 Task: Find connections with filter location Mattanūr with filter topic #Growthhacking with filter profile language English with filter current company CareerXperts Consulting  with filter school Kadi Sarva Vishwavidyalaya, Gandihnagar with filter industry Legal Services with filter service category Financial Reporting with filter keywords title Cruise Director
Action: Mouse moved to (499, 57)
Screenshot: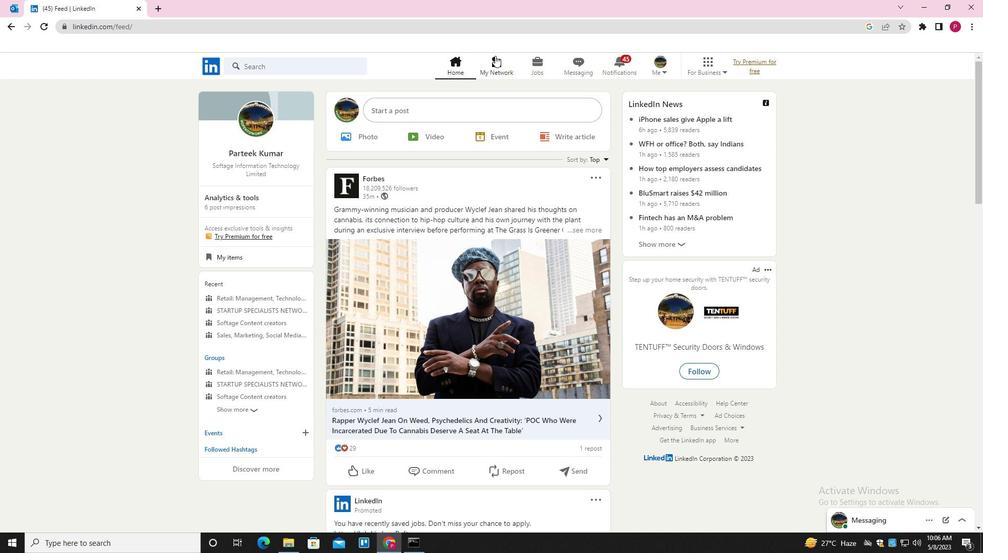 
Action: Mouse pressed left at (499, 57)
Screenshot: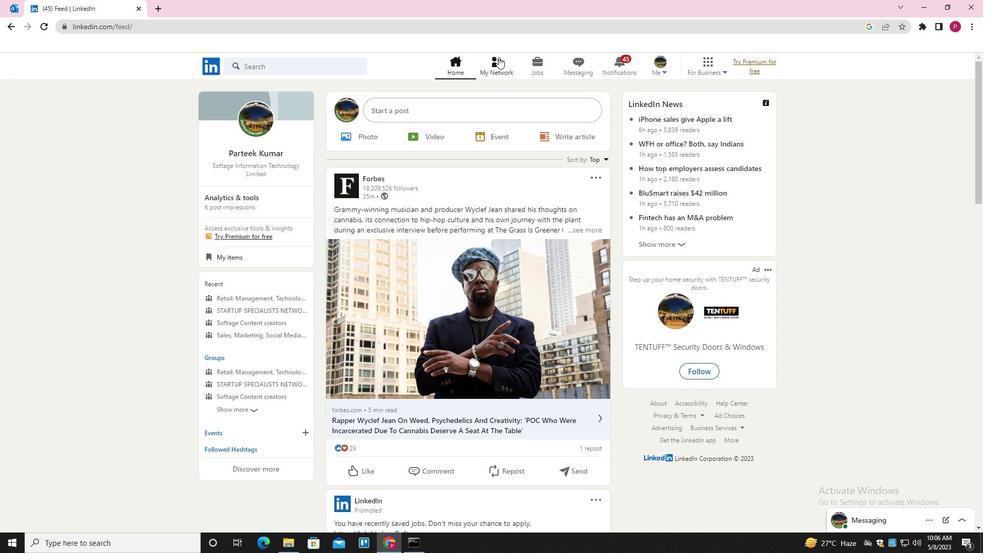
Action: Mouse moved to (302, 125)
Screenshot: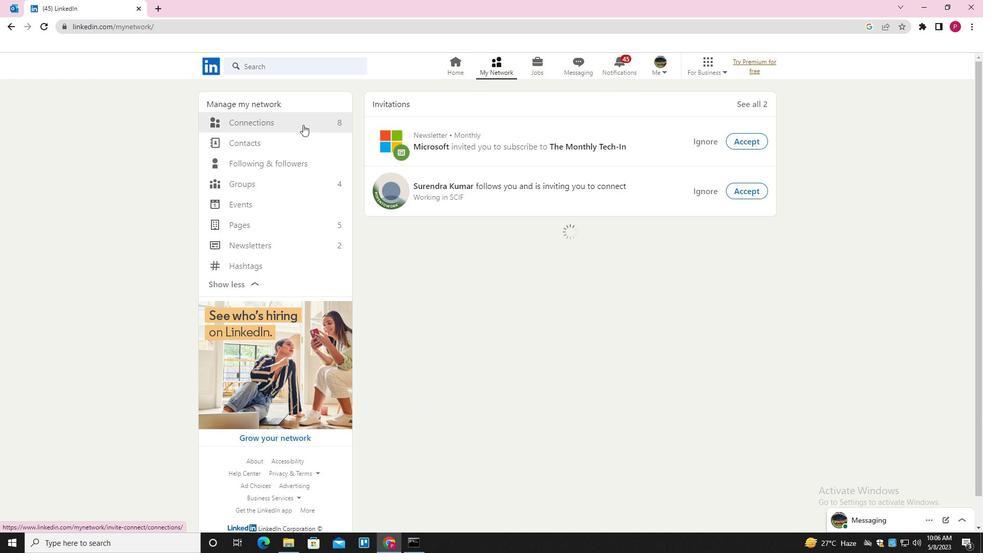 
Action: Mouse pressed left at (302, 125)
Screenshot: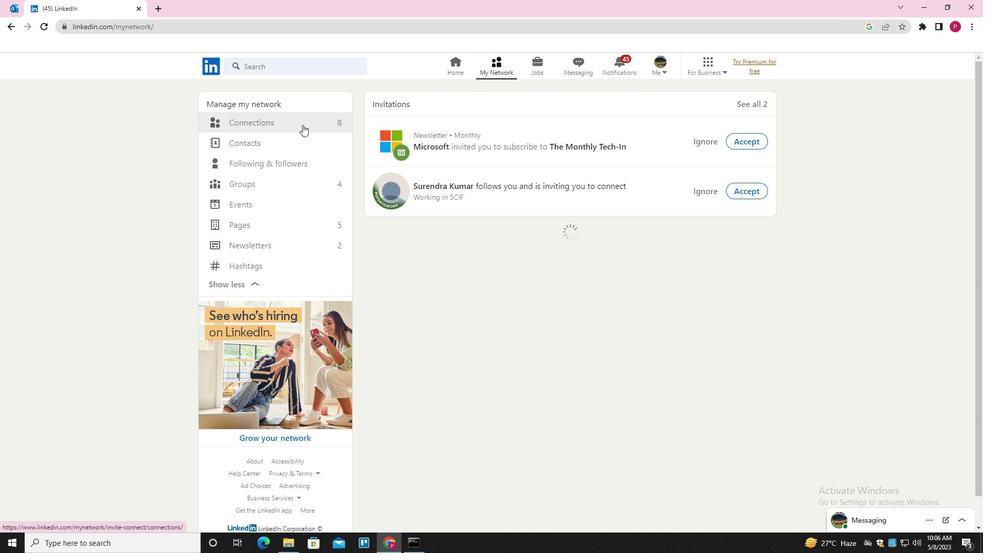 
Action: Mouse moved to (567, 123)
Screenshot: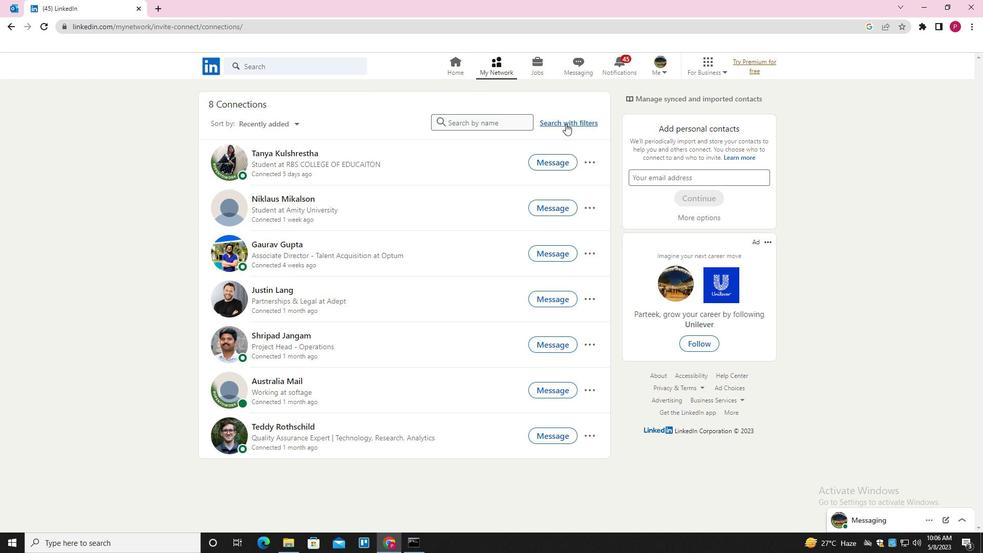 
Action: Mouse pressed left at (567, 123)
Screenshot: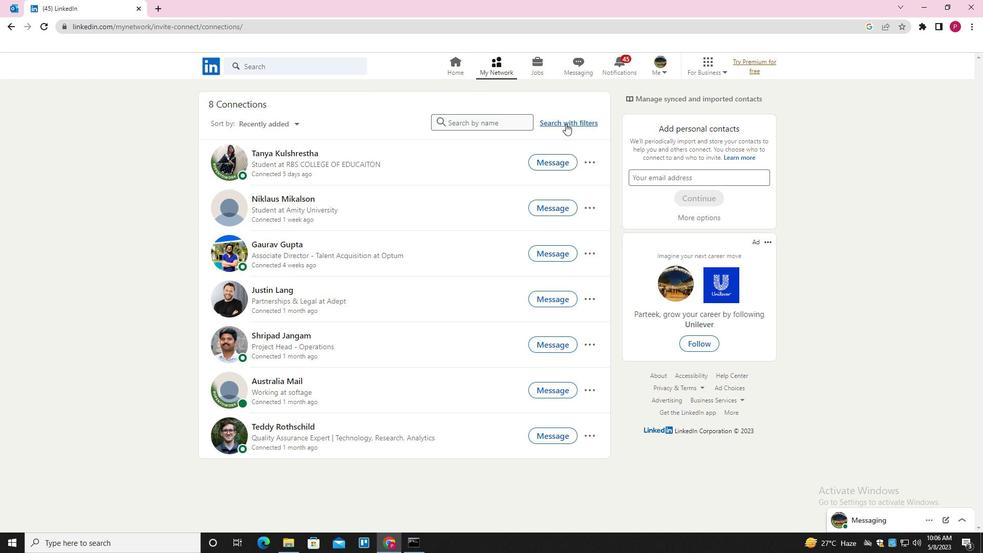 
Action: Mouse moved to (523, 96)
Screenshot: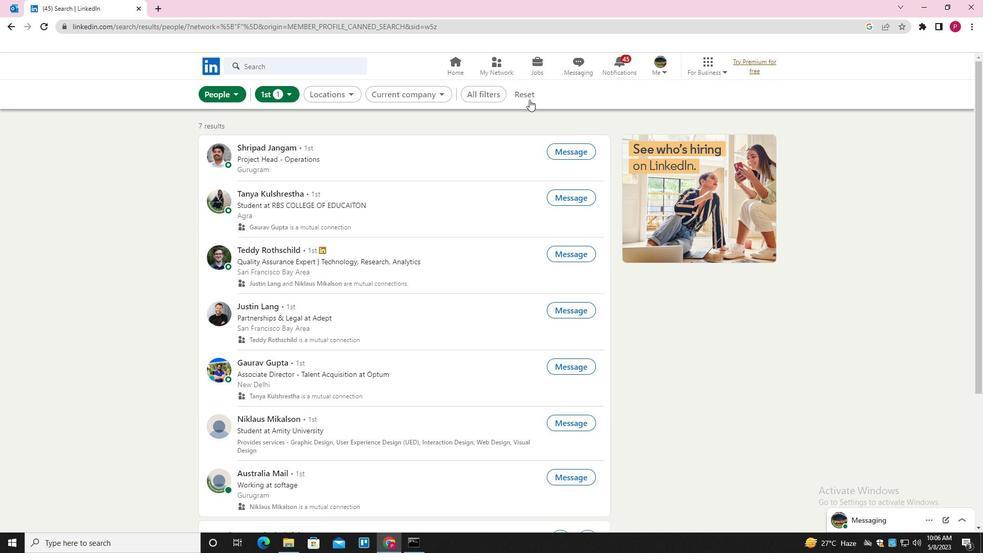 
Action: Mouse pressed left at (523, 96)
Screenshot: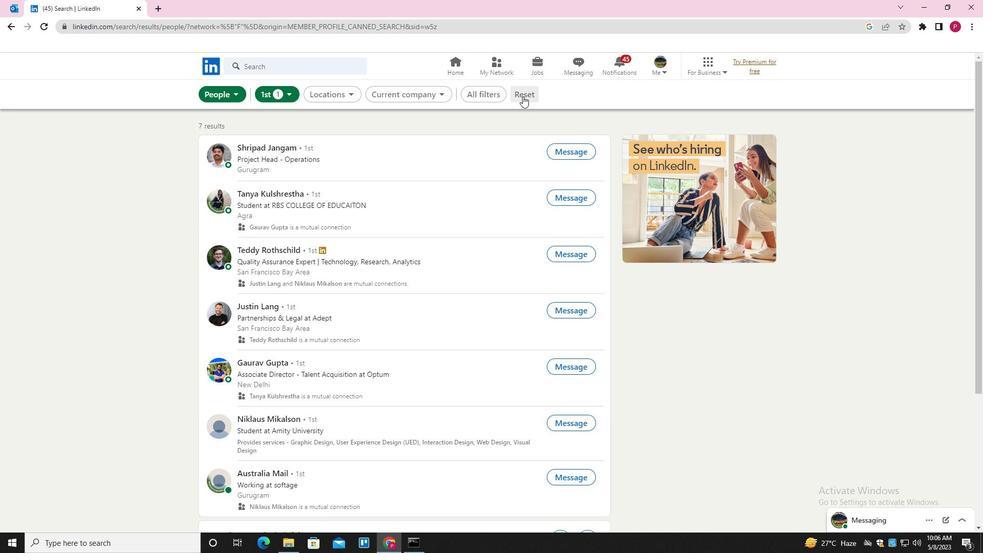 
Action: Mouse moved to (508, 94)
Screenshot: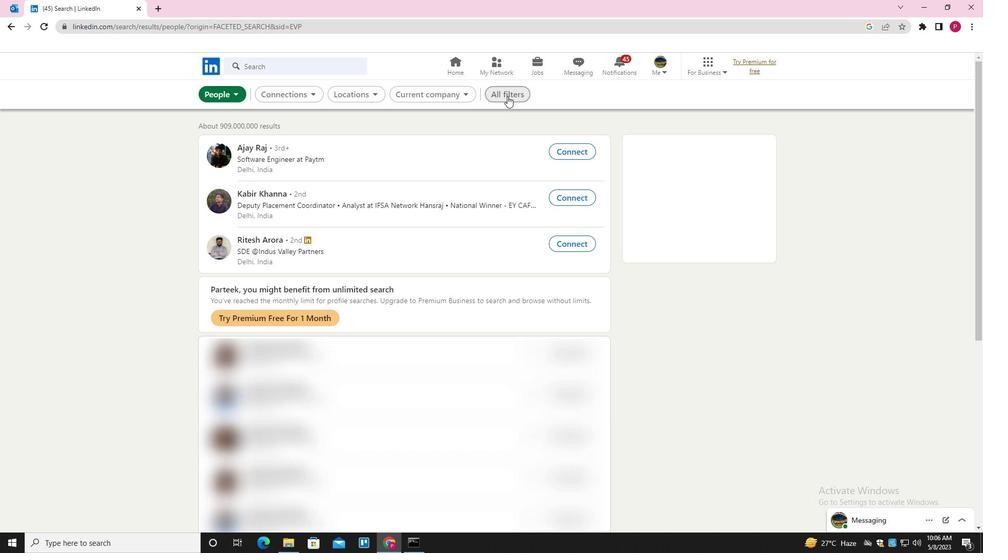 
Action: Mouse pressed left at (508, 94)
Screenshot: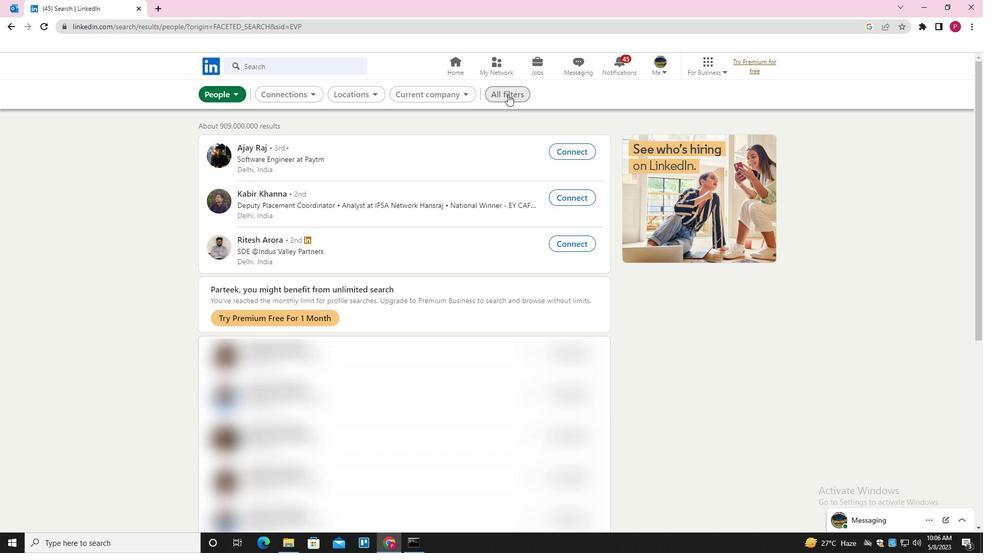 
Action: Mouse moved to (807, 215)
Screenshot: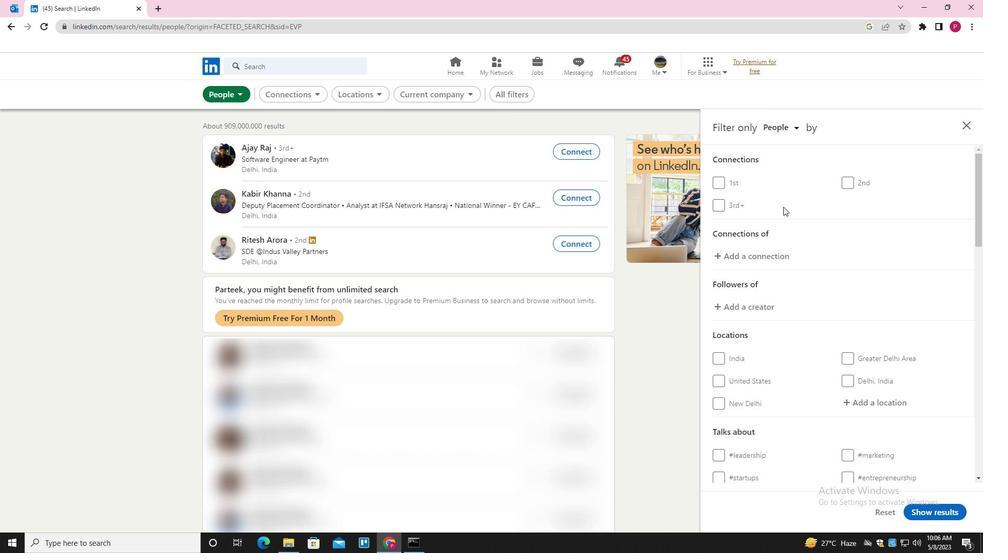
Action: Mouse scrolled (807, 214) with delta (0, 0)
Screenshot: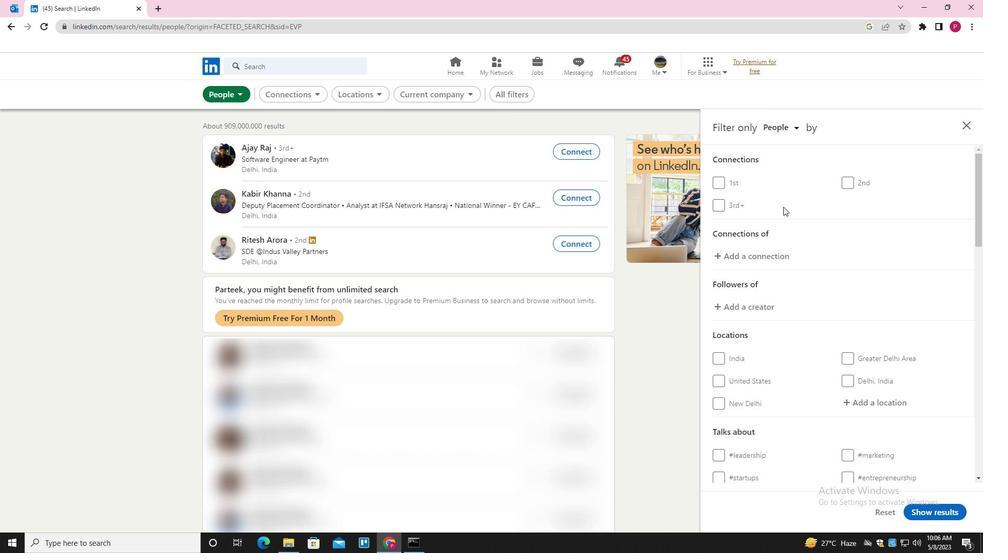 
Action: Mouse moved to (812, 218)
Screenshot: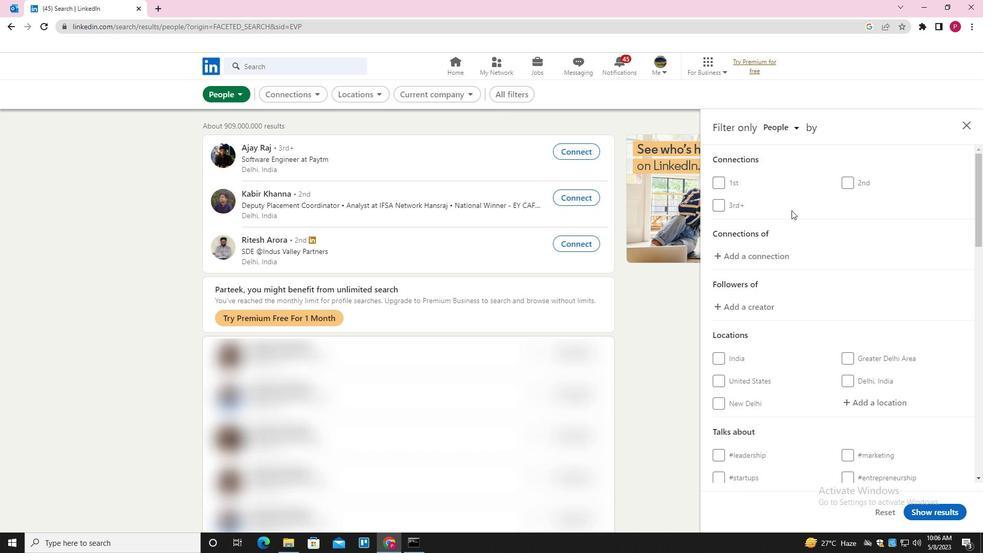 
Action: Mouse scrolled (812, 218) with delta (0, 0)
Screenshot: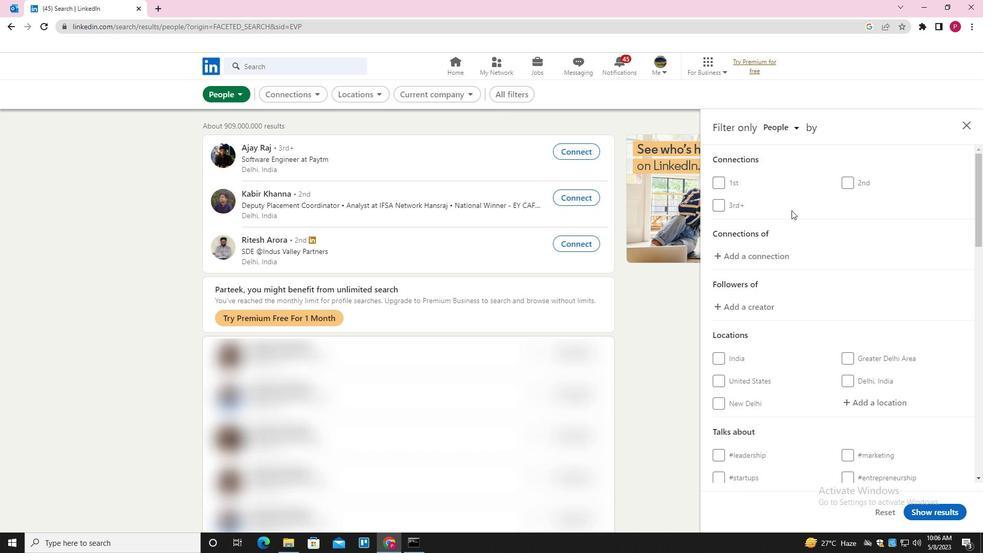 
Action: Mouse moved to (881, 298)
Screenshot: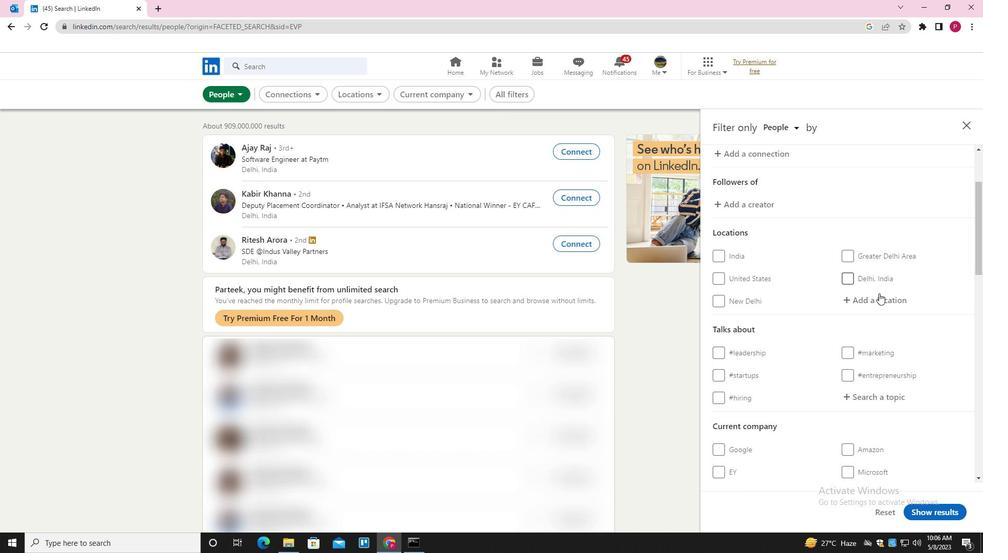 
Action: Mouse pressed left at (881, 298)
Screenshot: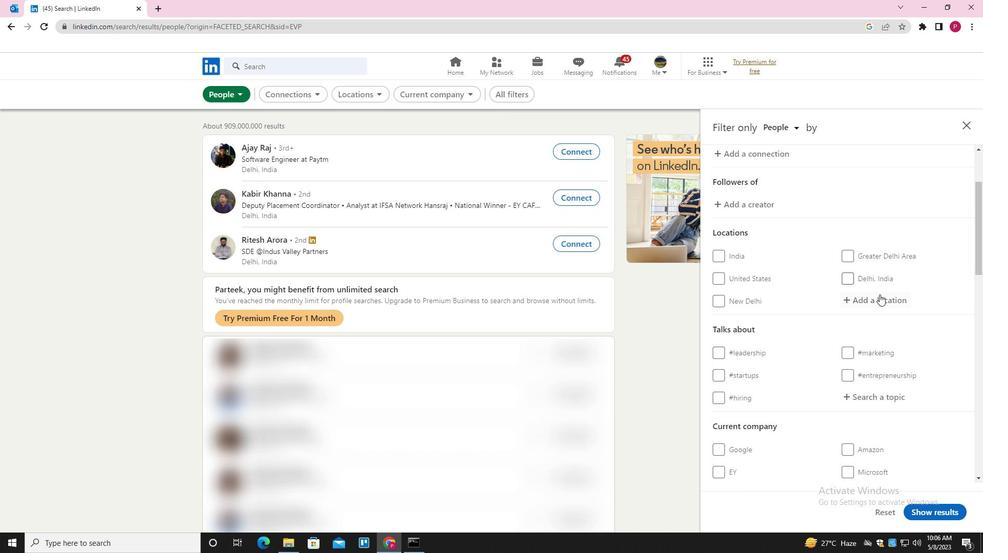 
Action: Key pressed <Key.shift>MATTANUR
Screenshot: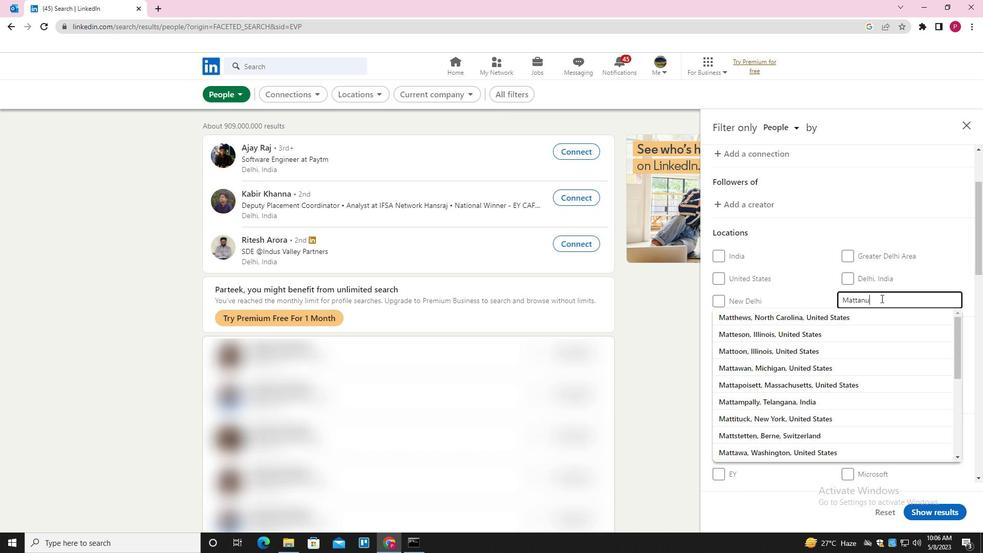 
Action: Mouse scrolled (881, 298) with delta (0, 0)
Screenshot: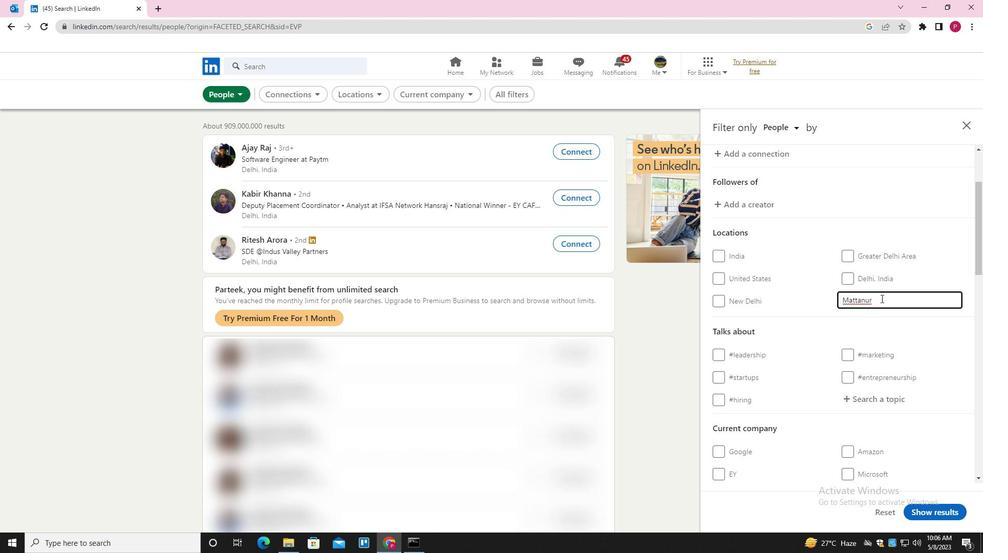 
Action: Mouse scrolled (881, 298) with delta (0, 0)
Screenshot: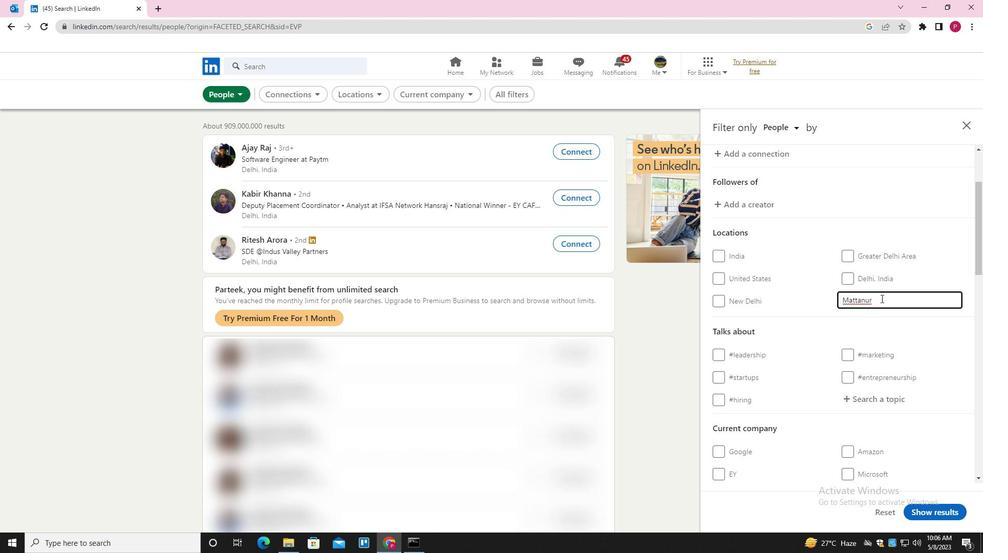 
Action: Mouse scrolled (881, 298) with delta (0, 0)
Screenshot: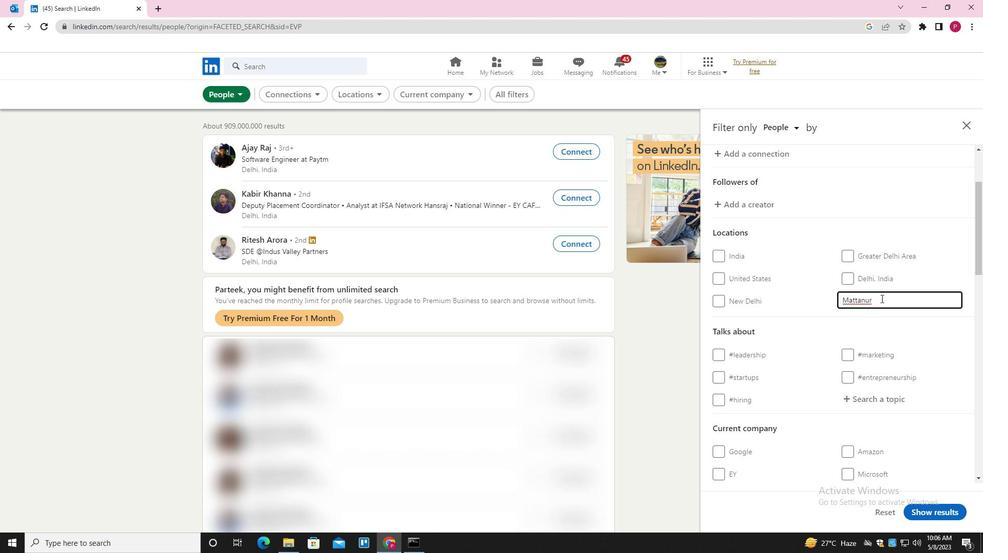 
Action: Mouse moved to (879, 243)
Screenshot: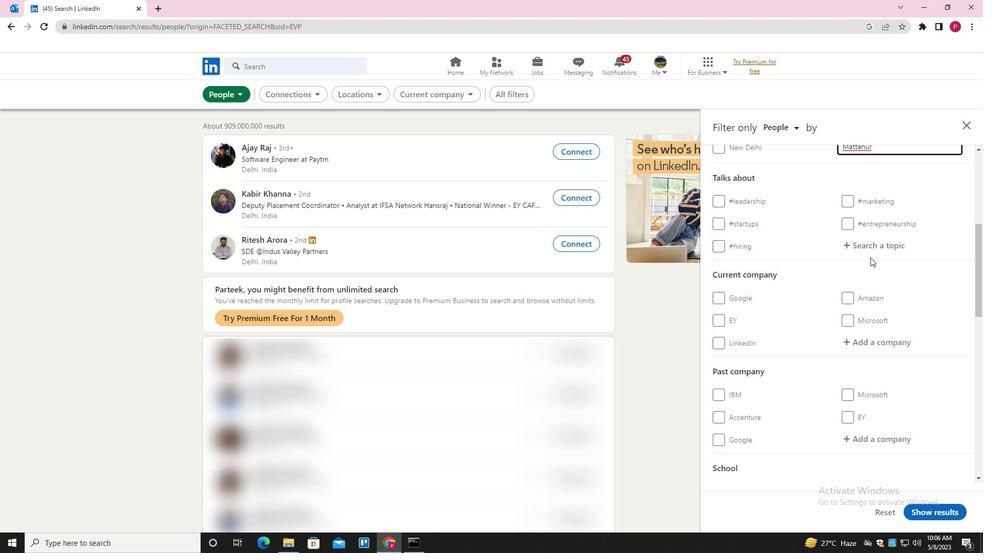 
Action: Mouse pressed left at (879, 243)
Screenshot: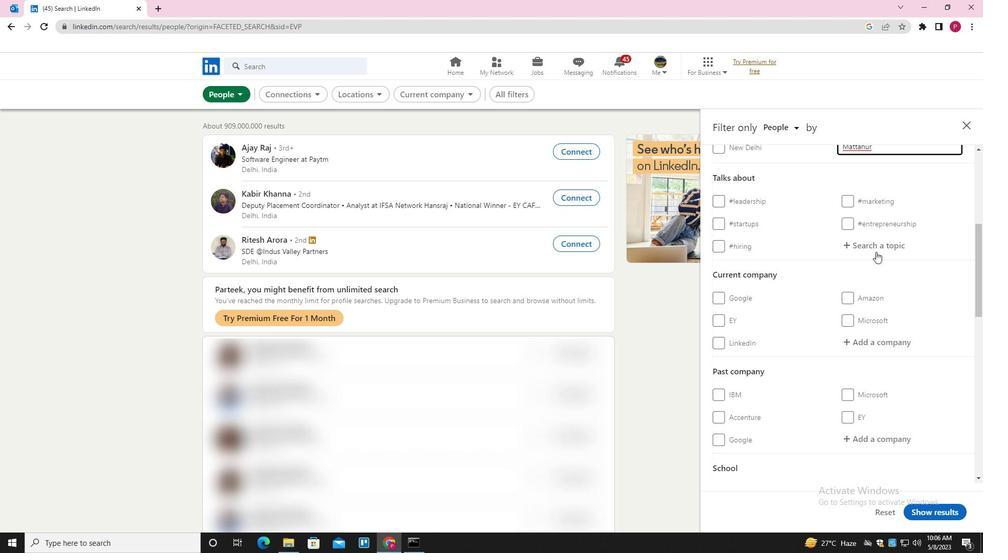 
Action: Key pressed GROWTHHACKING<Key.down><Key.enter>
Screenshot: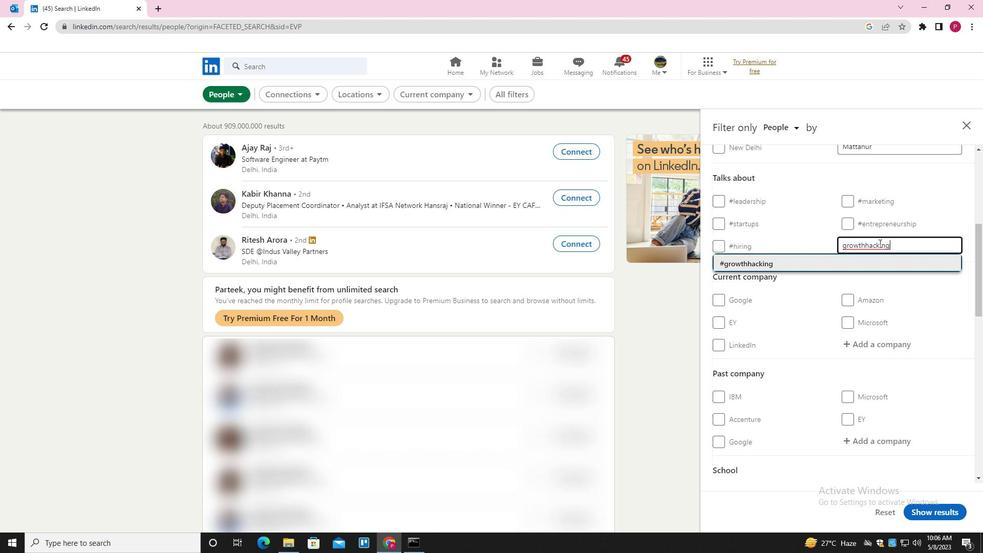 
Action: Mouse moved to (845, 289)
Screenshot: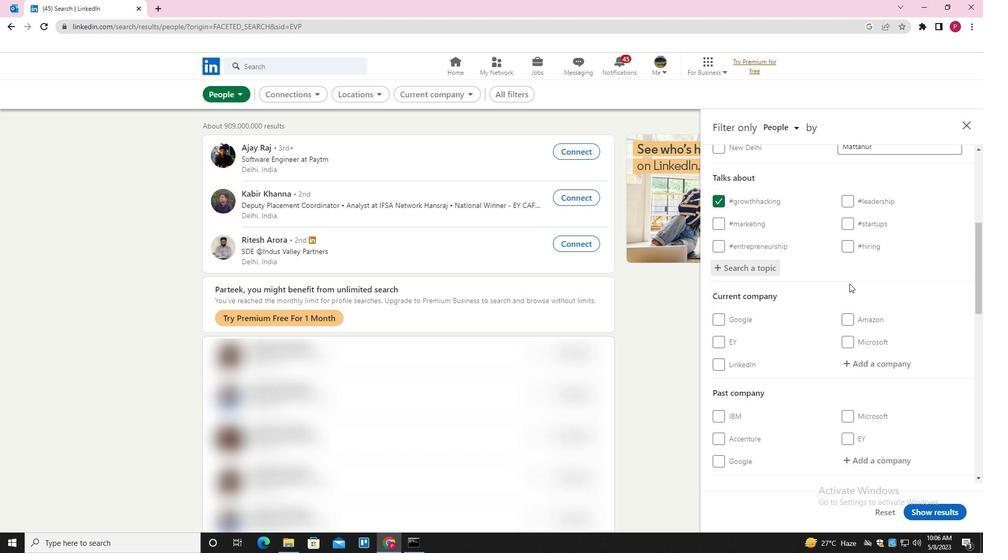 
Action: Mouse scrolled (845, 288) with delta (0, 0)
Screenshot: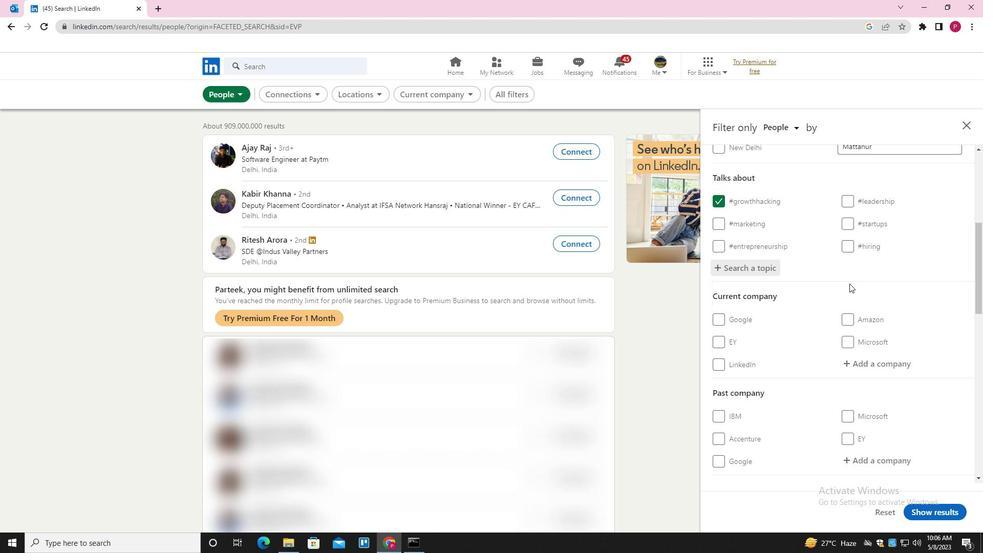
Action: Mouse moved to (845, 289)
Screenshot: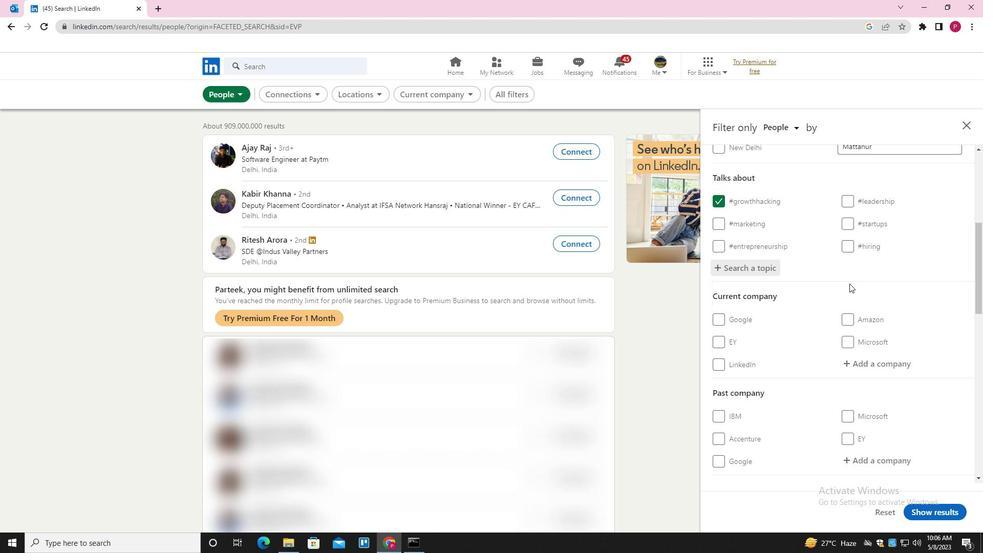 
Action: Mouse scrolled (845, 289) with delta (0, 0)
Screenshot: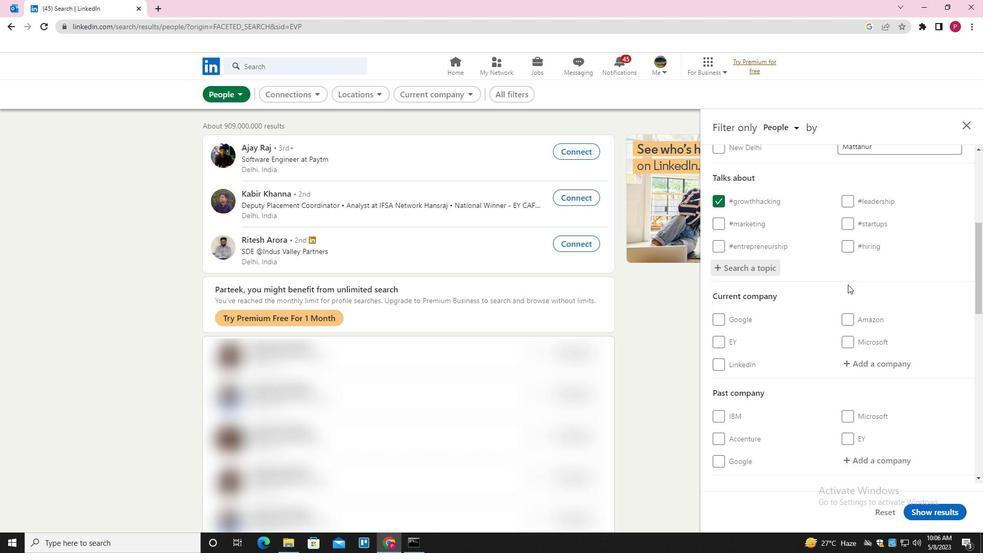 
Action: Mouse moved to (844, 290)
Screenshot: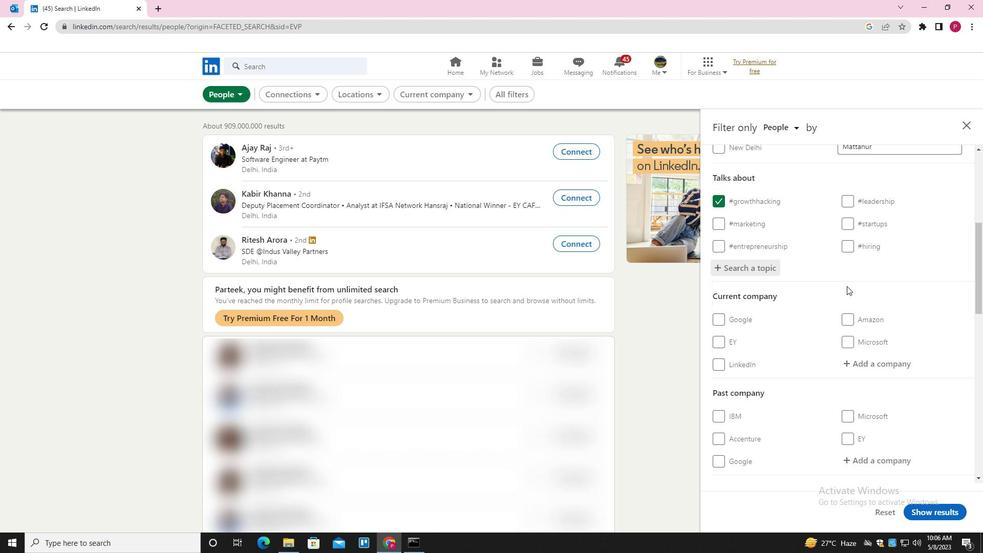 
Action: Mouse scrolled (844, 290) with delta (0, 0)
Screenshot: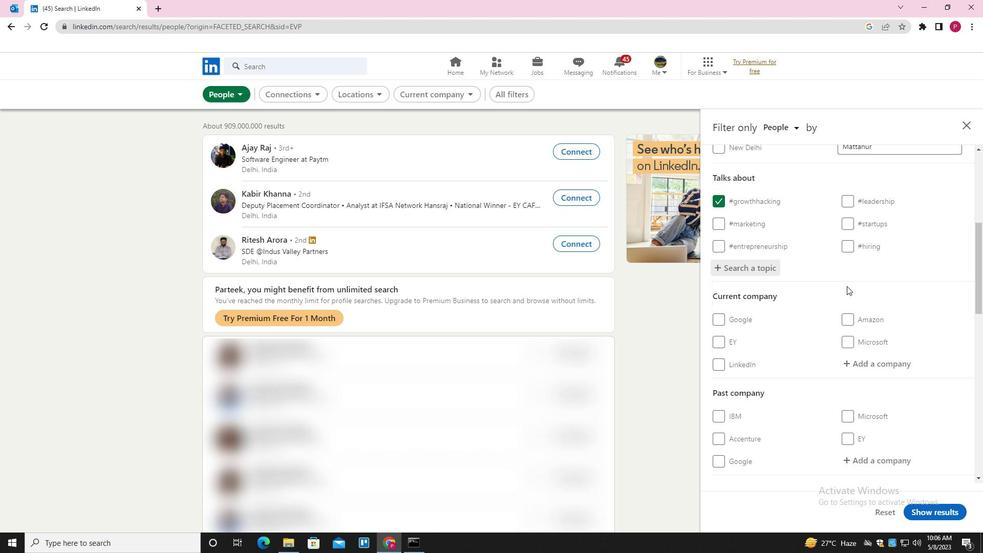 
Action: Mouse moved to (844, 290)
Screenshot: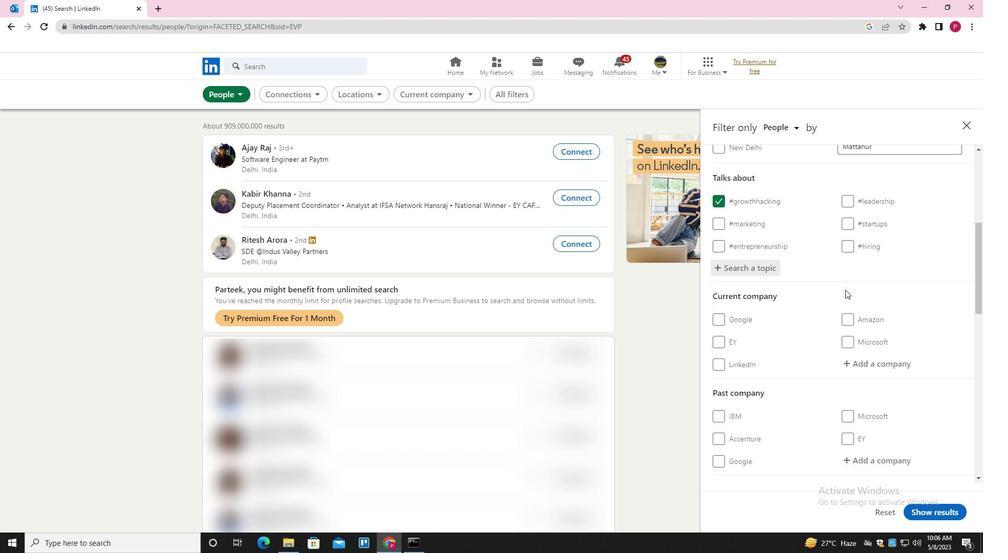 
Action: Mouse scrolled (844, 290) with delta (0, 0)
Screenshot: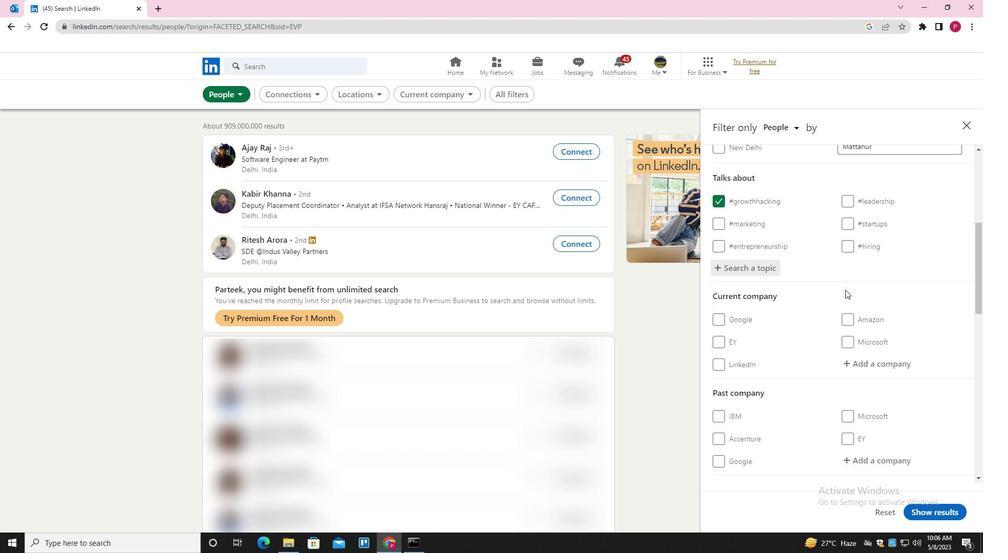 
Action: Mouse moved to (815, 301)
Screenshot: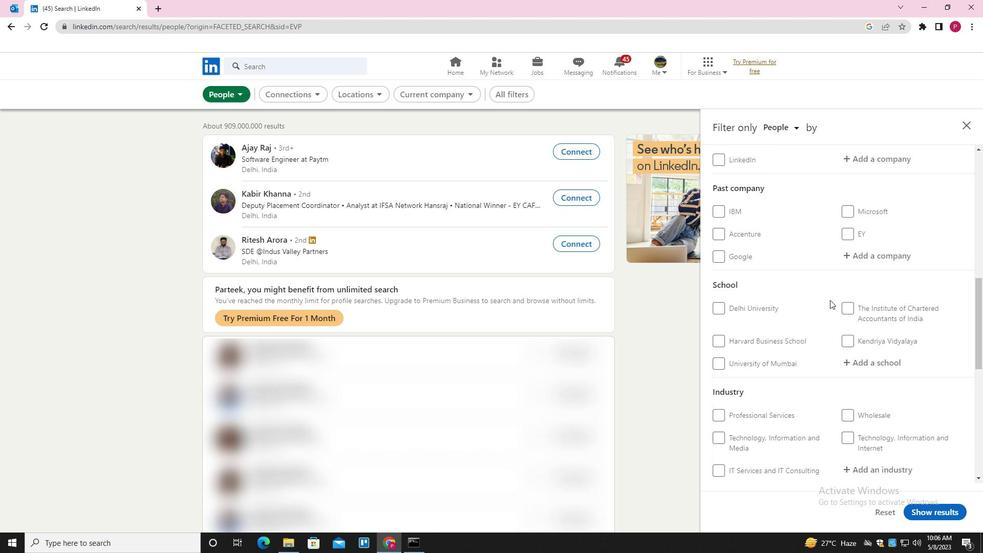 
Action: Mouse scrolled (815, 301) with delta (0, 0)
Screenshot: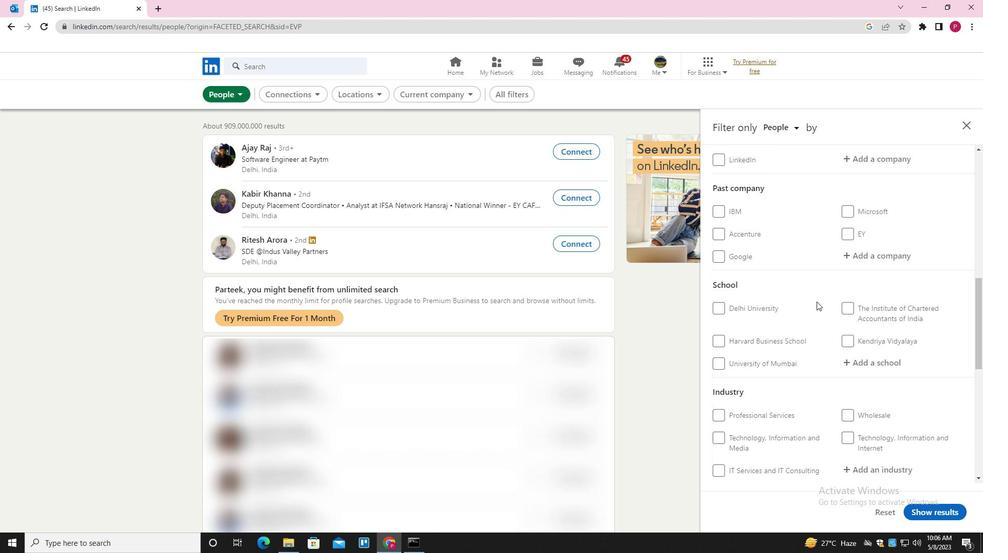 
Action: Mouse scrolled (815, 301) with delta (0, 0)
Screenshot: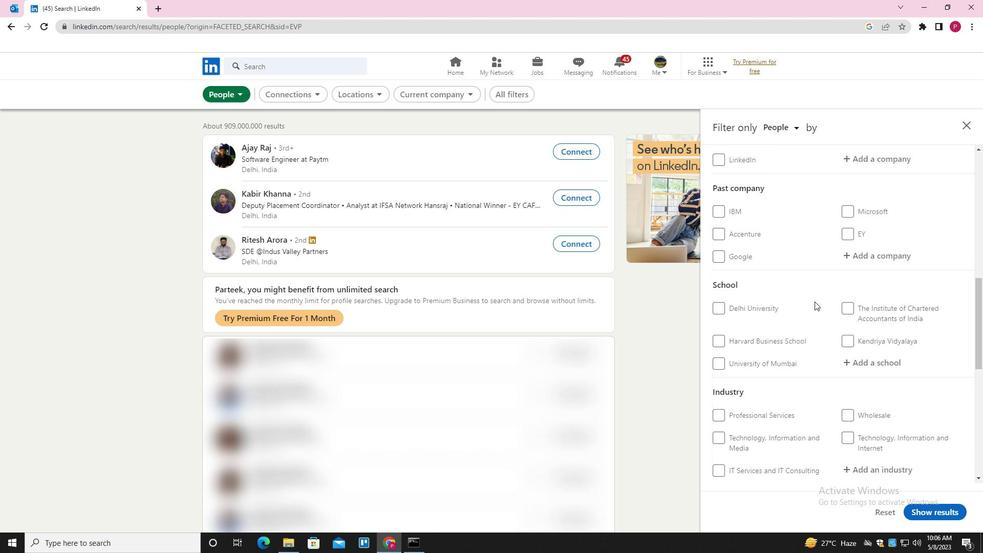 
Action: Mouse scrolled (815, 301) with delta (0, 0)
Screenshot: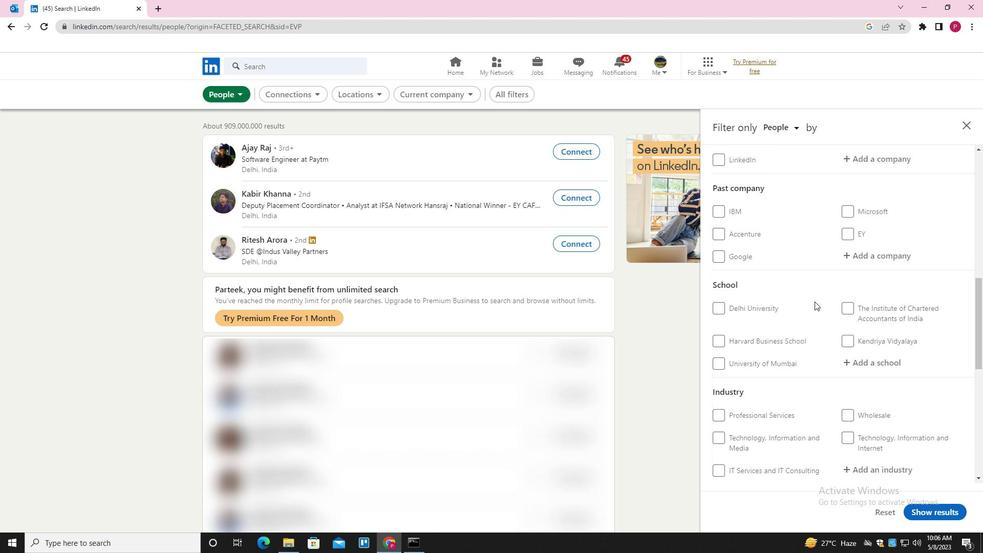 
Action: Mouse scrolled (815, 301) with delta (0, 0)
Screenshot: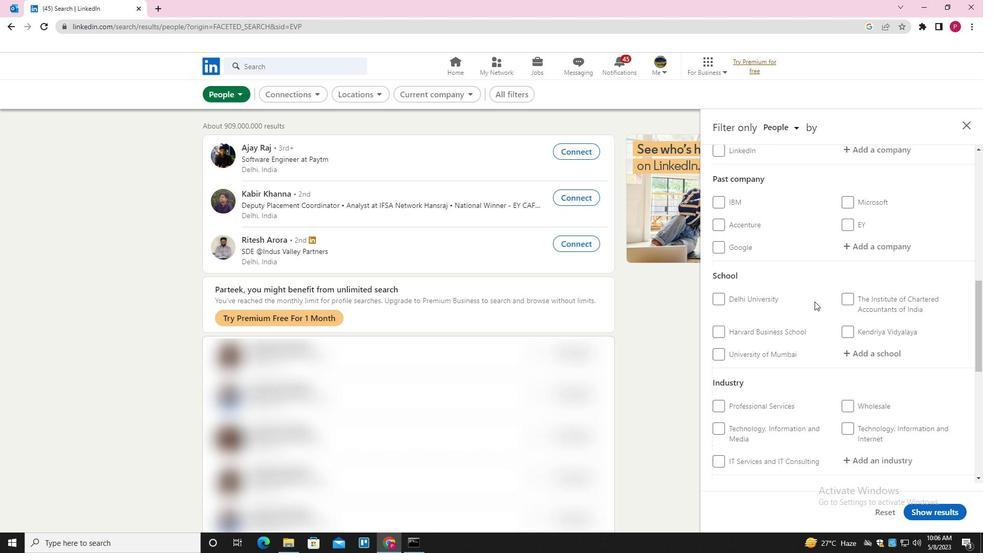 
Action: Mouse scrolled (815, 301) with delta (0, 0)
Screenshot: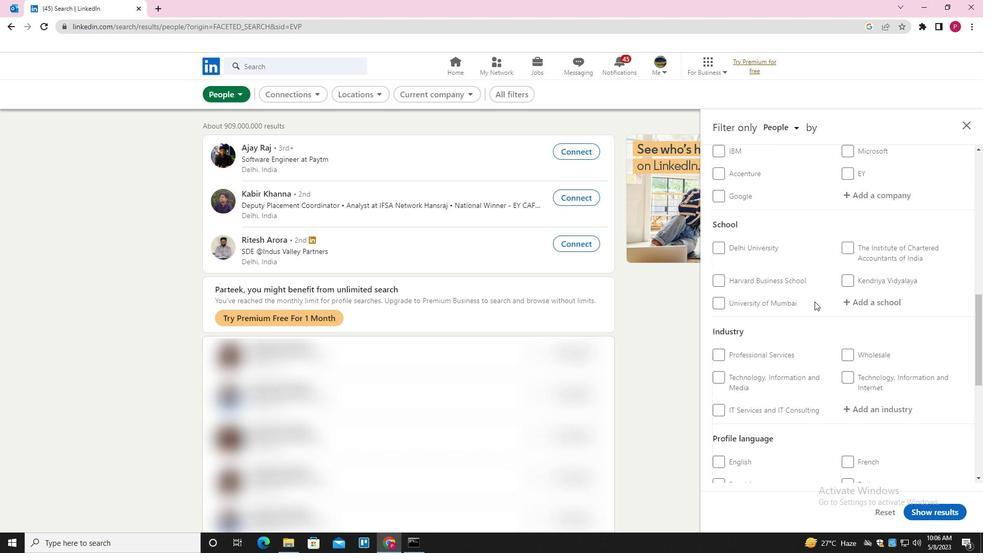 
Action: Mouse moved to (812, 303)
Screenshot: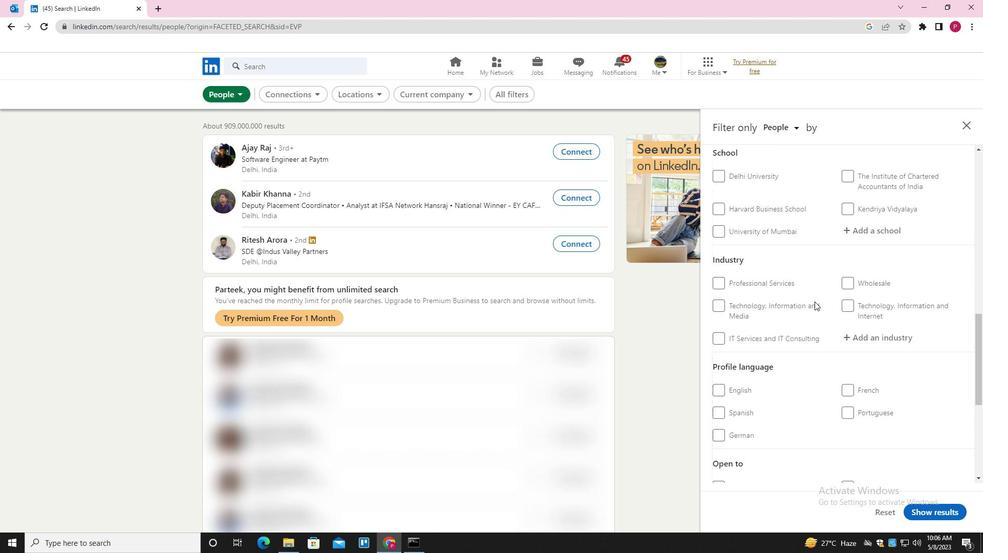 
Action: Mouse scrolled (812, 302) with delta (0, 0)
Screenshot: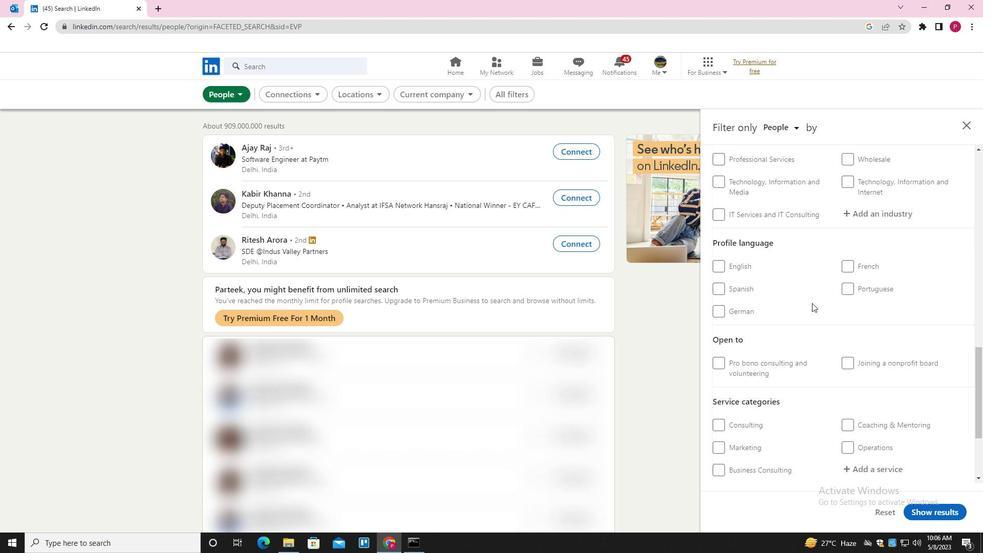 
Action: Mouse moved to (716, 216)
Screenshot: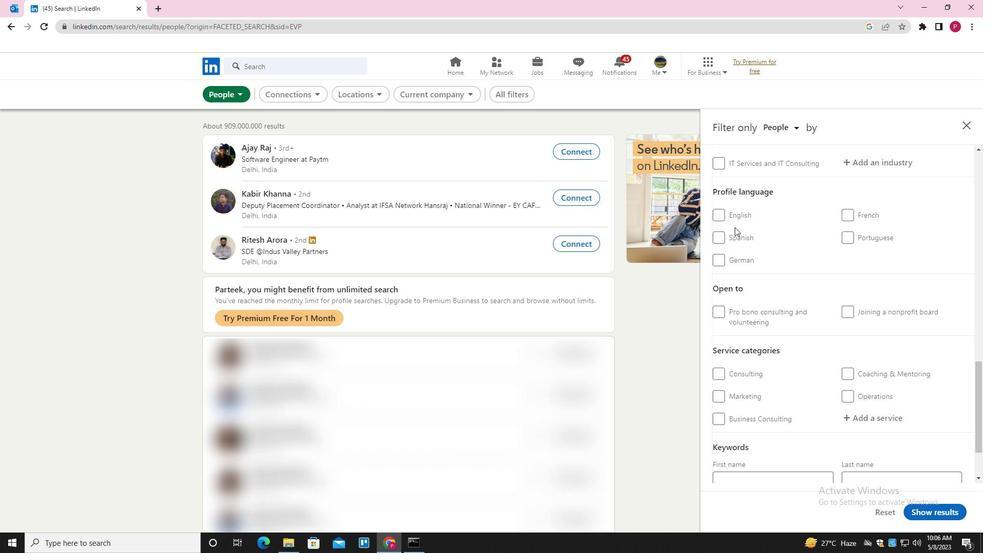 
Action: Mouse pressed left at (716, 216)
Screenshot: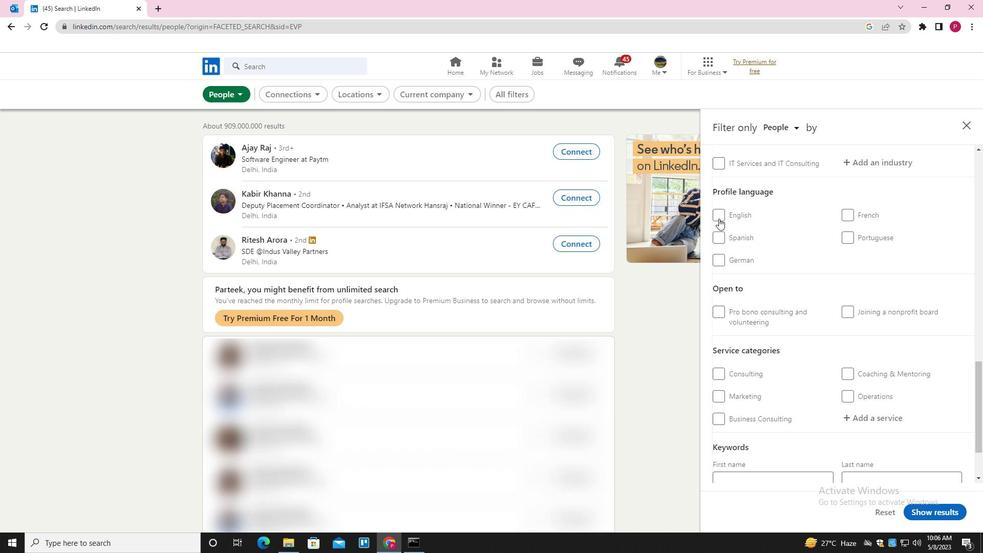 
Action: Mouse moved to (770, 258)
Screenshot: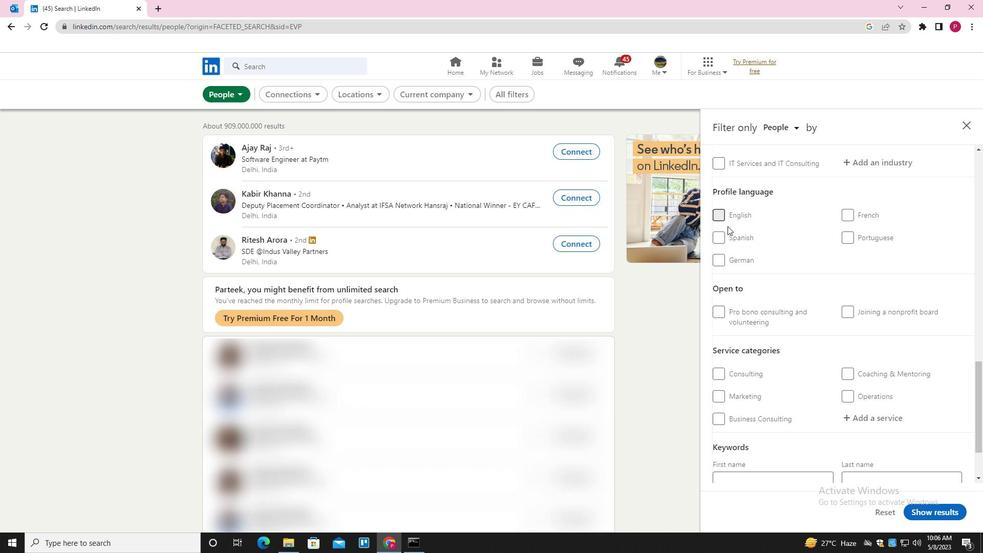 
Action: Mouse scrolled (770, 258) with delta (0, 0)
Screenshot: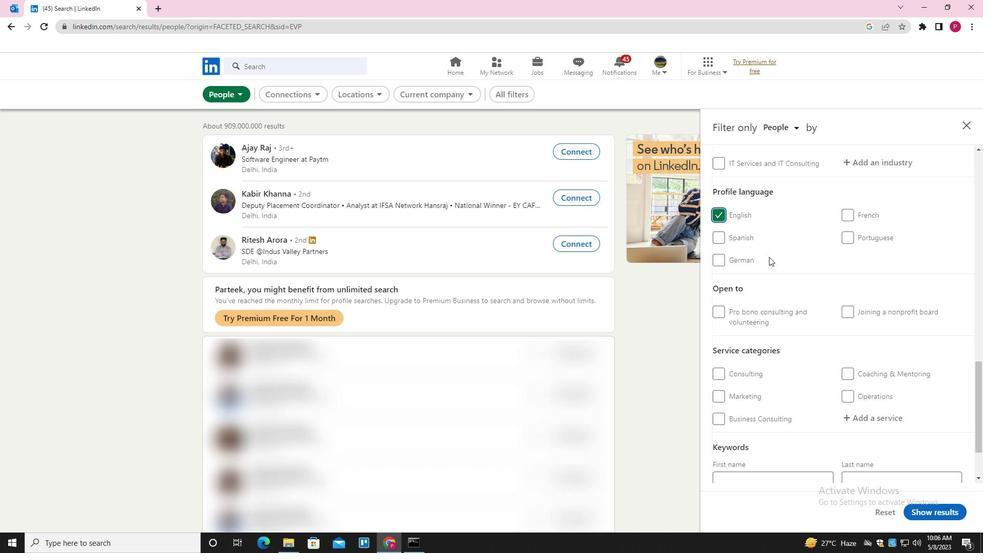 
Action: Mouse scrolled (770, 258) with delta (0, 0)
Screenshot: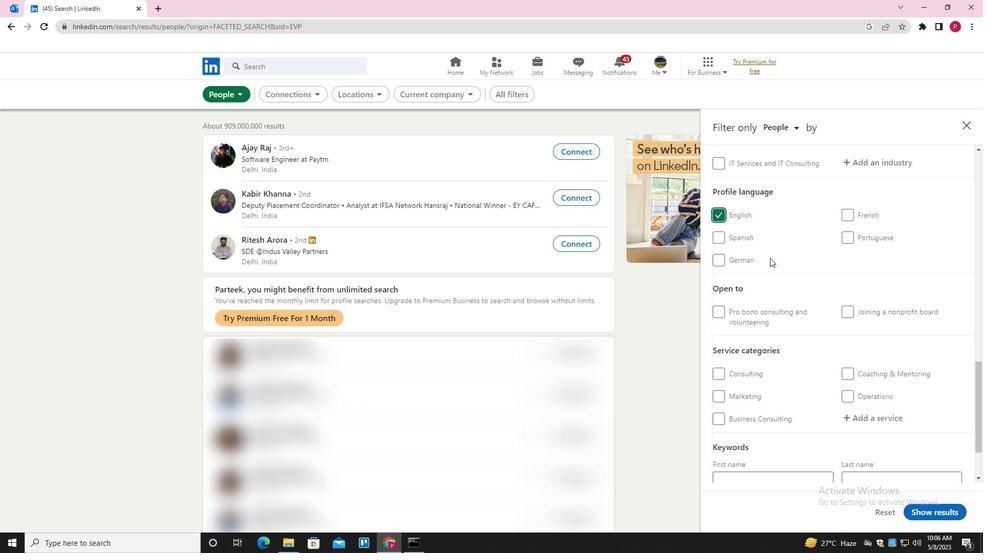 
Action: Mouse scrolled (770, 258) with delta (0, 0)
Screenshot: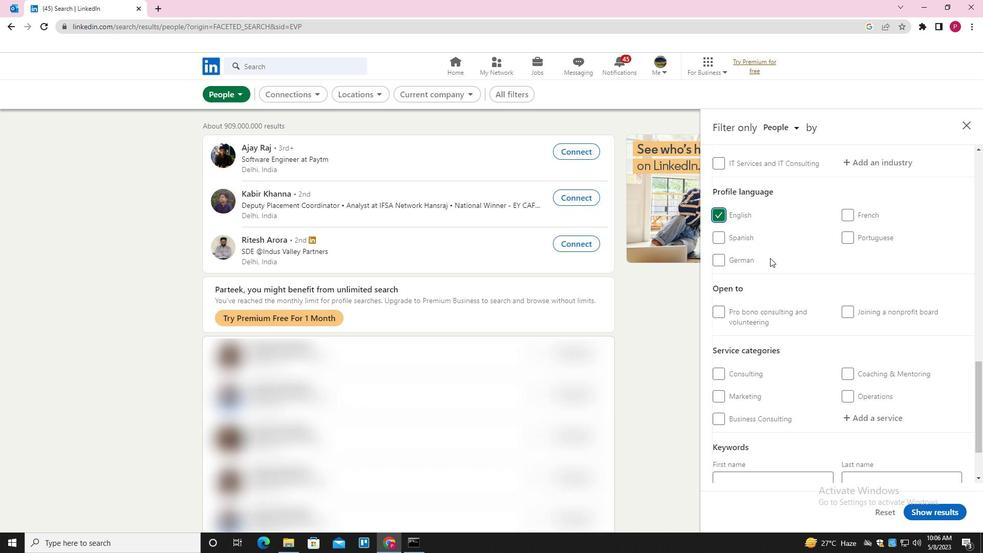
Action: Mouse scrolled (770, 258) with delta (0, 0)
Screenshot: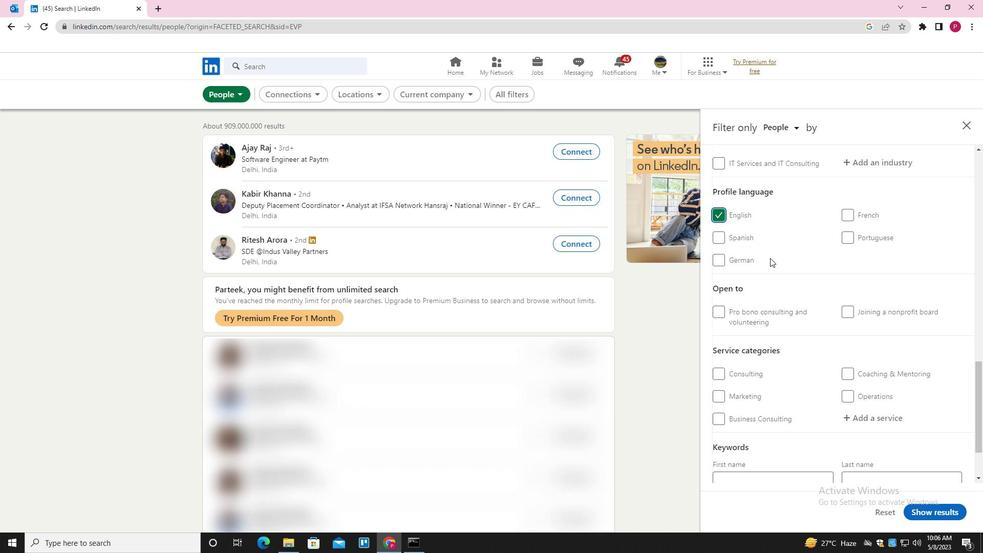 
Action: Mouse moved to (770, 258)
Screenshot: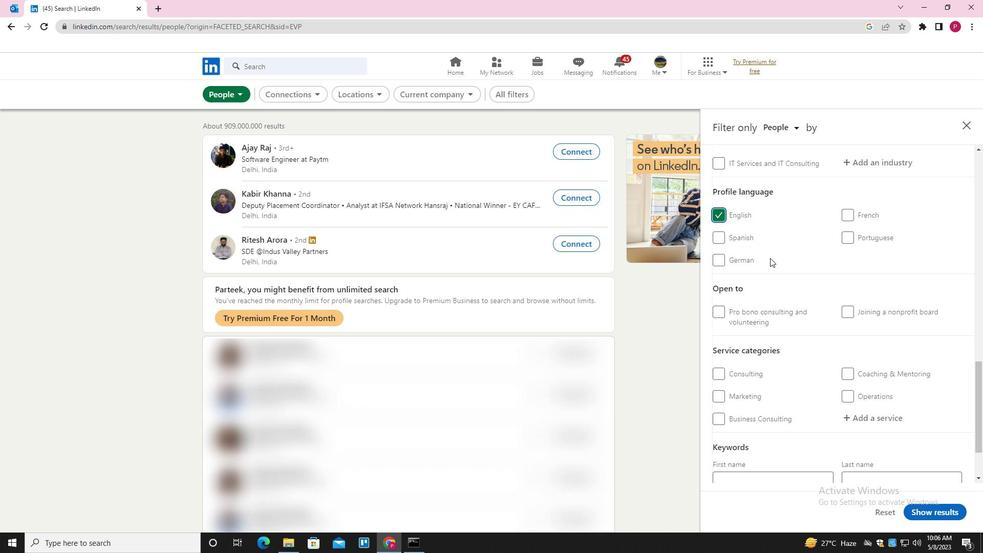 
Action: Mouse scrolled (770, 259) with delta (0, 0)
Screenshot: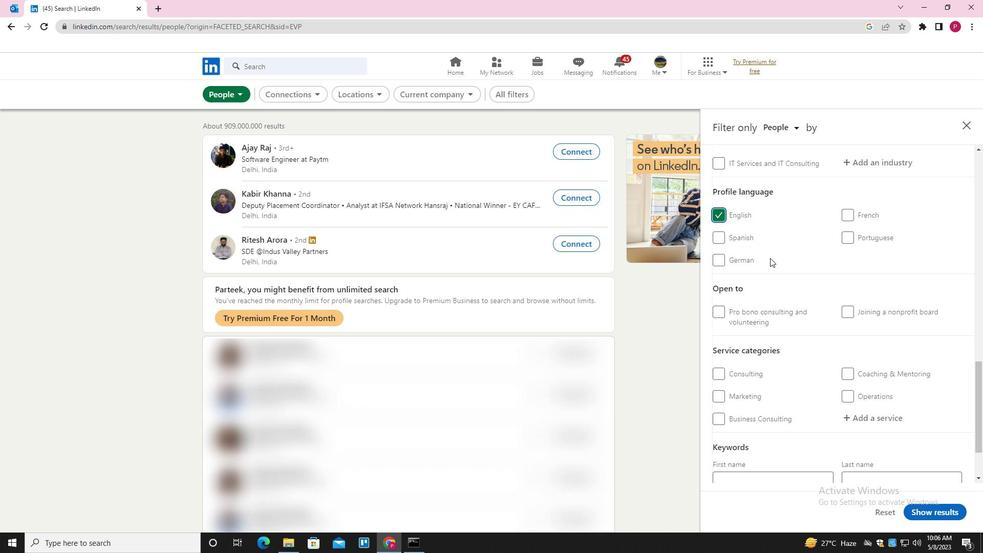 
Action: Mouse moved to (771, 258)
Screenshot: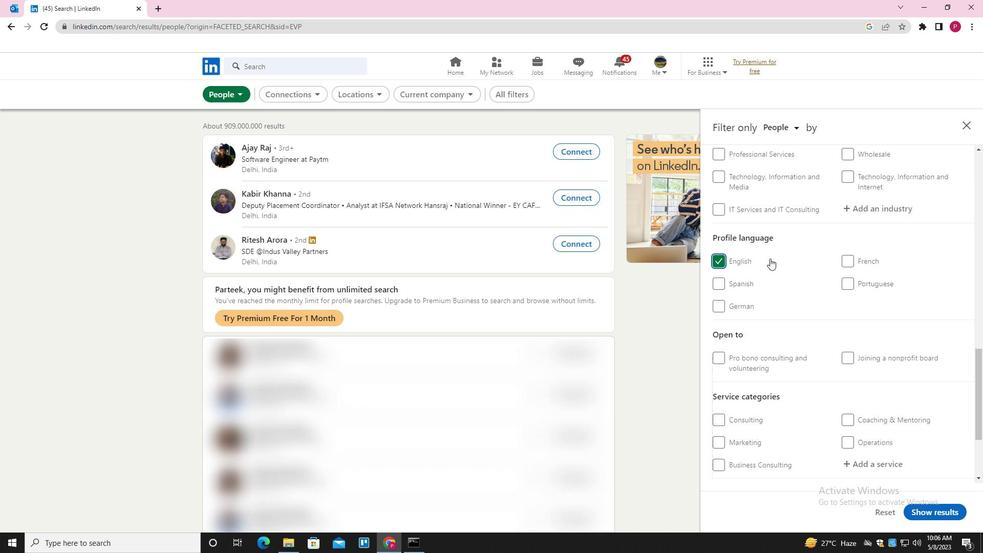 
Action: Mouse scrolled (771, 259) with delta (0, 0)
Screenshot: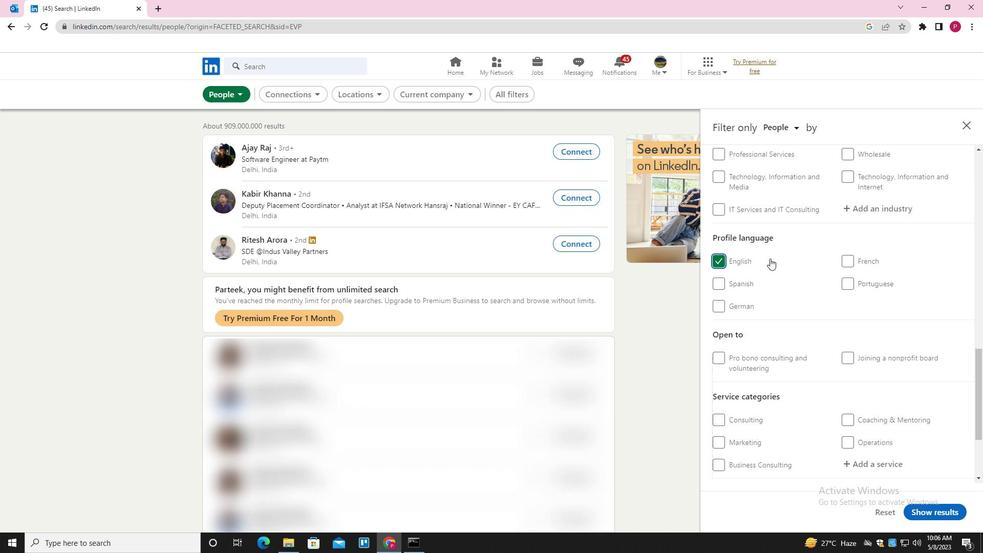 
Action: Mouse moved to (771, 259)
Screenshot: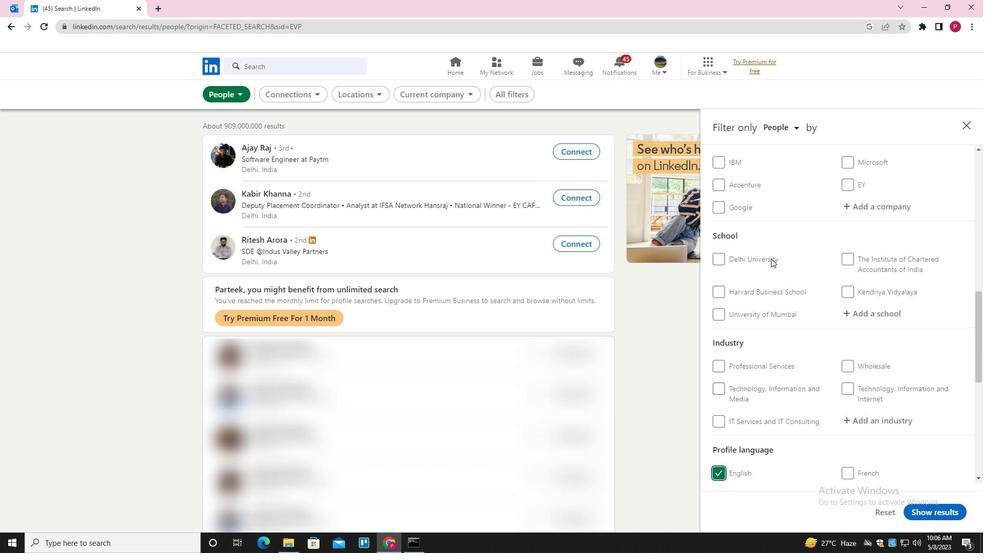 
Action: Mouse scrolled (771, 259) with delta (0, 0)
Screenshot: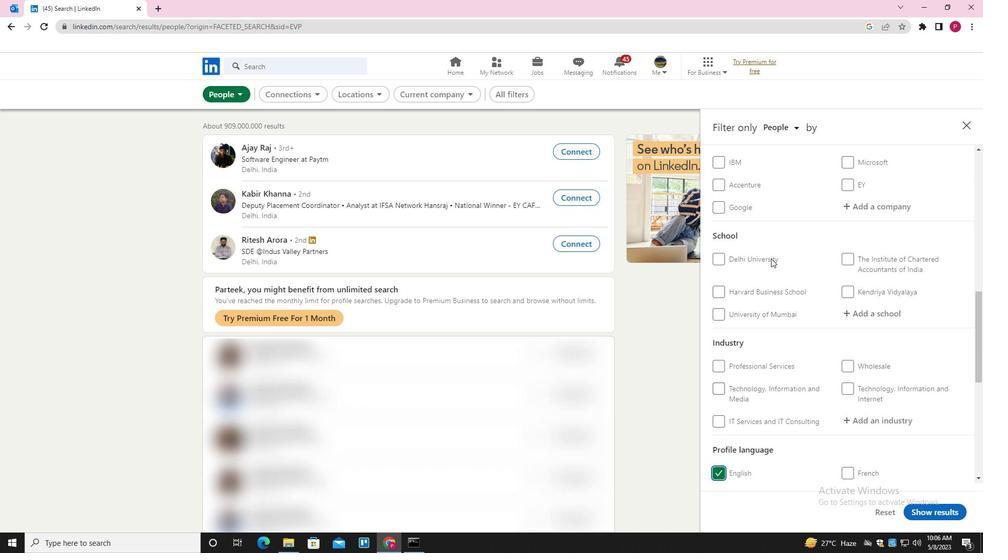 
Action: Mouse scrolled (771, 259) with delta (0, 0)
Screenshot: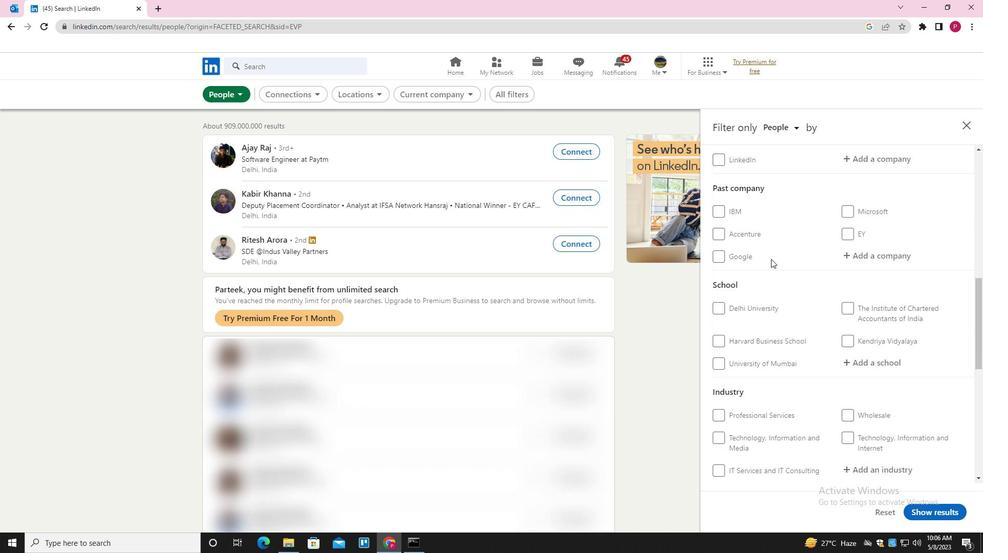 
Action: Mouse scrolled (771, 259) with delta (0, 0)
Screenshot: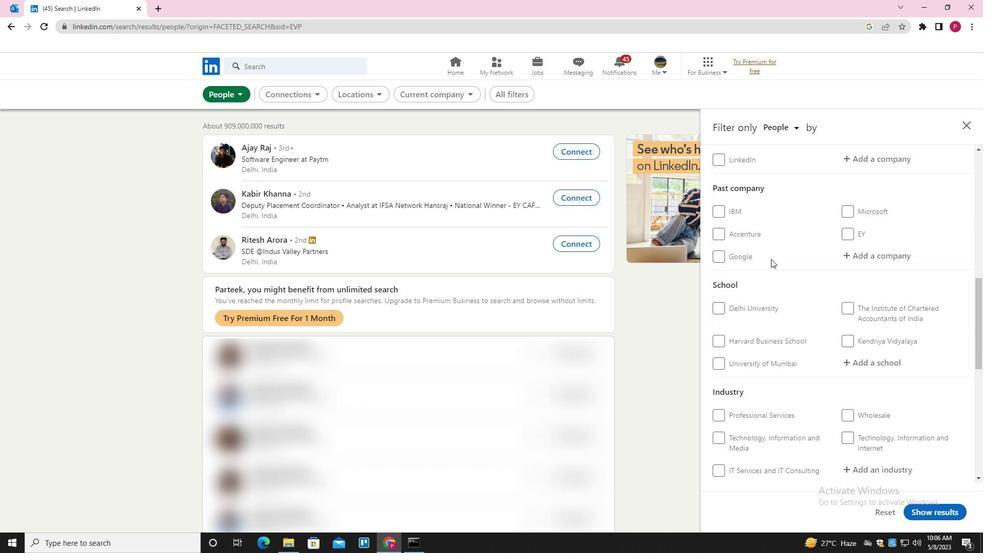 
Action: Mouse moved to (881, 313)
Screenshot: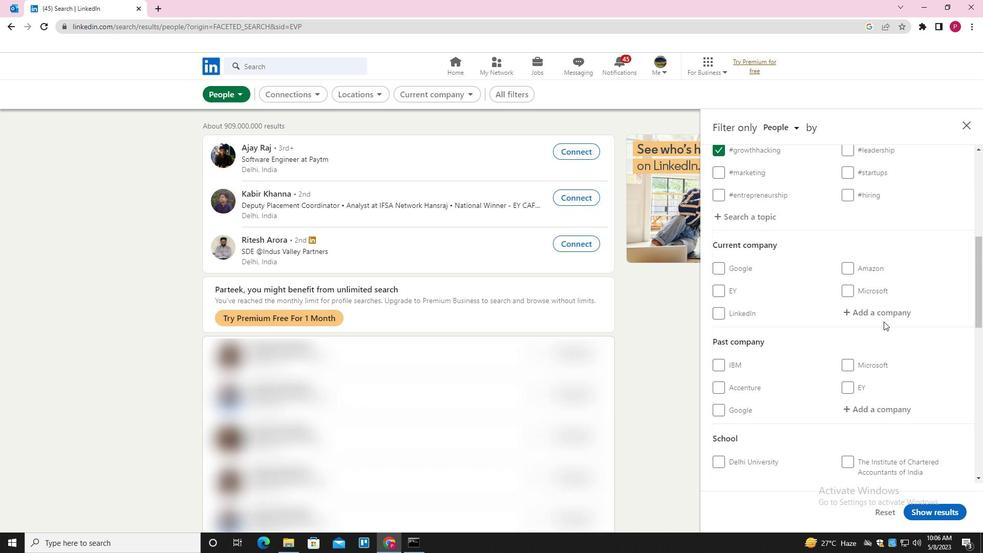 
Action: Mouse pressed left at (881, 313)
Screenshot: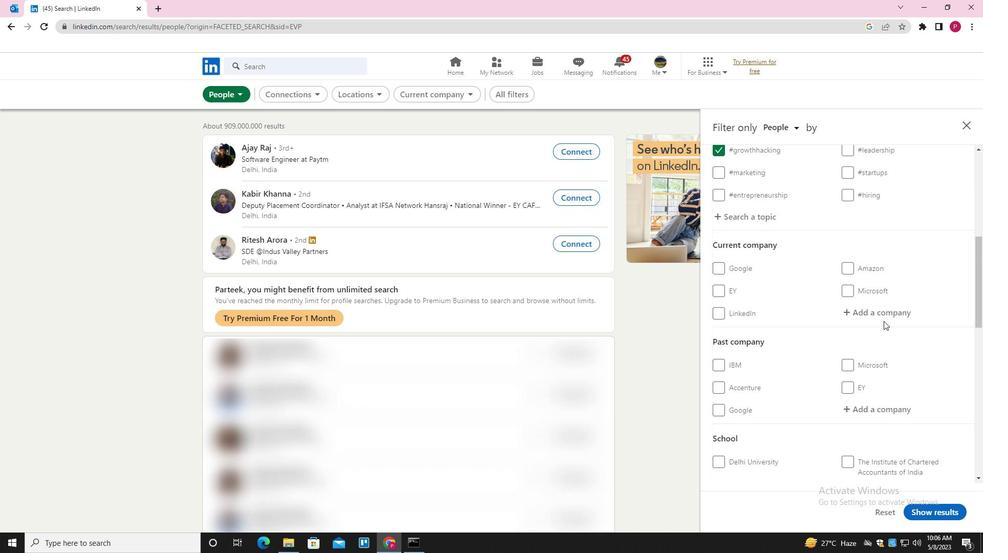 
Action: Key pressed <Key.shift><Key.shift><Key.shift><Key.shift><Key.shift><Key.shift><Key.shift><Key.shift><Key.shift><Key.shift><Key.shift><Key.shift><Key.shift><Key.shift><Key.shift><Key.shift><Key.shift><Key.shift><Key.shift><Key.shift><Key.shift><Key.shift><Key.shift><Key.shift><Key.shift><Key.shift><Key.shift><Key.shift><Key.shift>CARRER<Key.backspace><Key.backspace><Key.backspace>EER<Key.space><Key.shift><Key.backspace><Key.shift><Key.shift><Key.shift><Key.shift><Key.shift><Key.shift><Key.shift><Key.shift><Key.shift><Key.shift><Key.shift><Key.shift><Key.shift>XPERTS<Key.space><Key.shift>CONSULTING<Key.down><Key.enter>
Screenshot: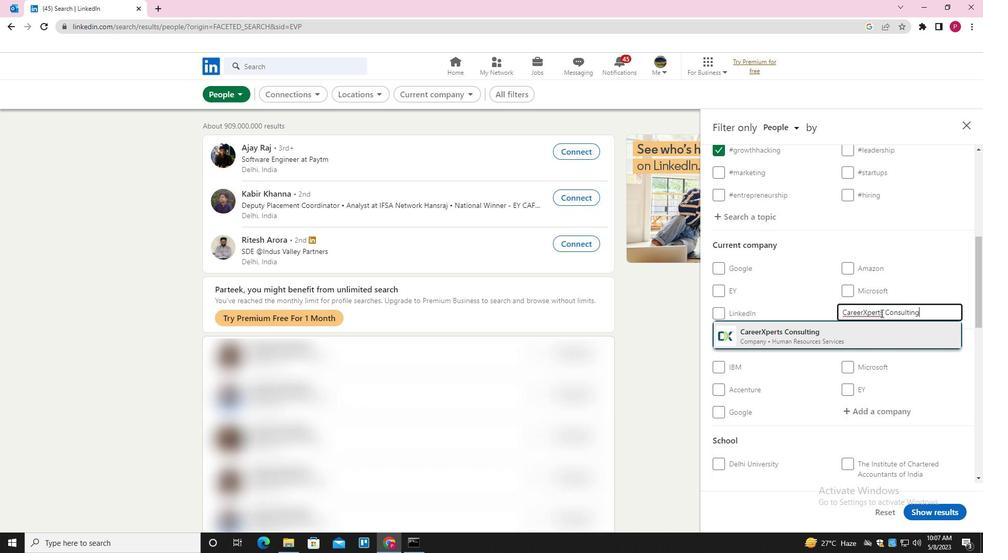 
Action: Mouse moved to (829, 361)
Screenshot: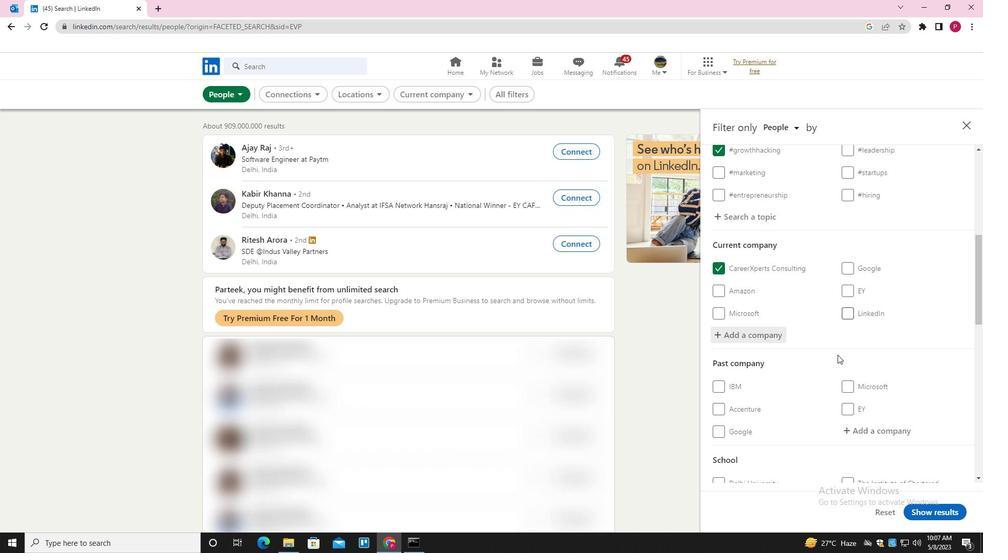 
Action: Mouse scrolled (829, 360) with delta (0, 0)
Screenshot: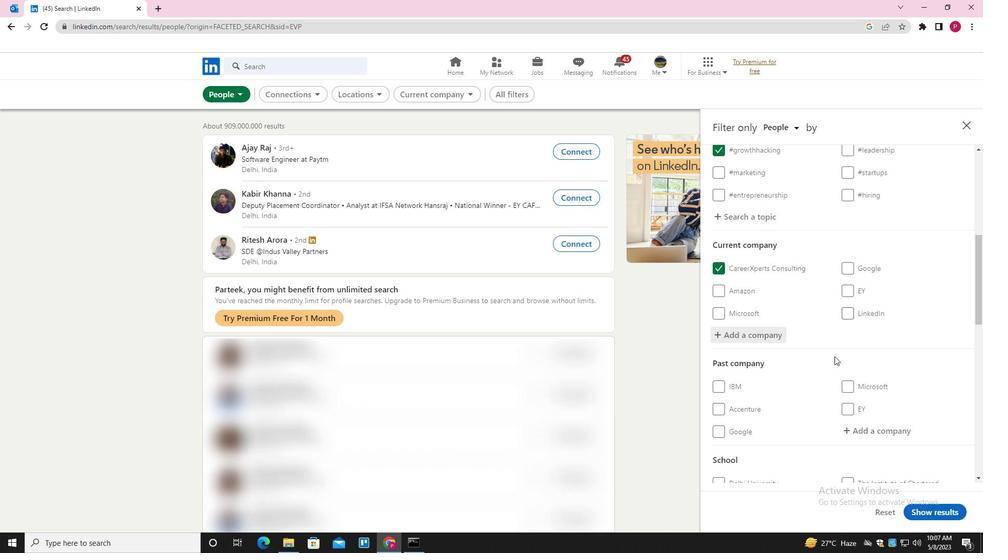 
Action: Mouse scrolled (829, 360) with delta (0, 0)
Screenshot: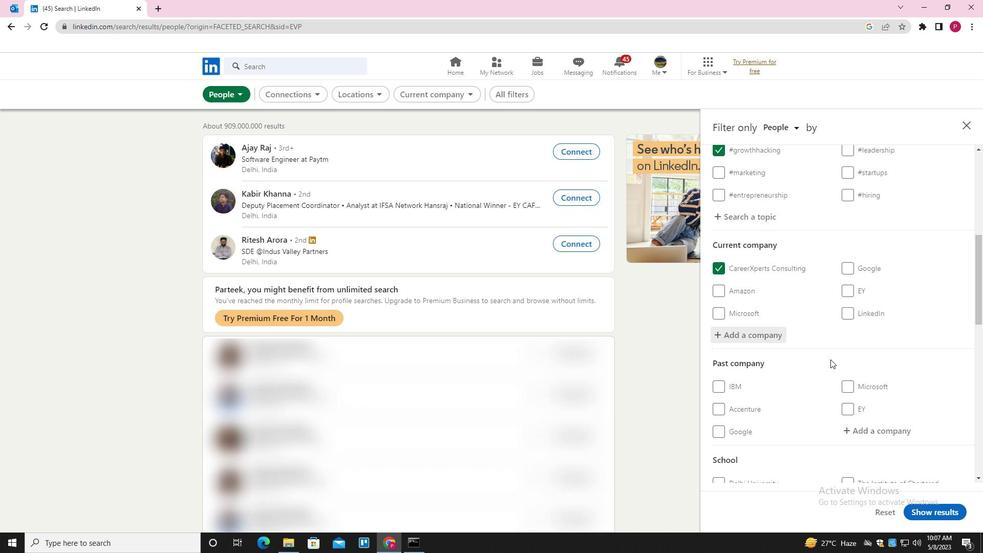
Action: Mouse scrolled (829, 360) with delta (0, 0)
Screenshot: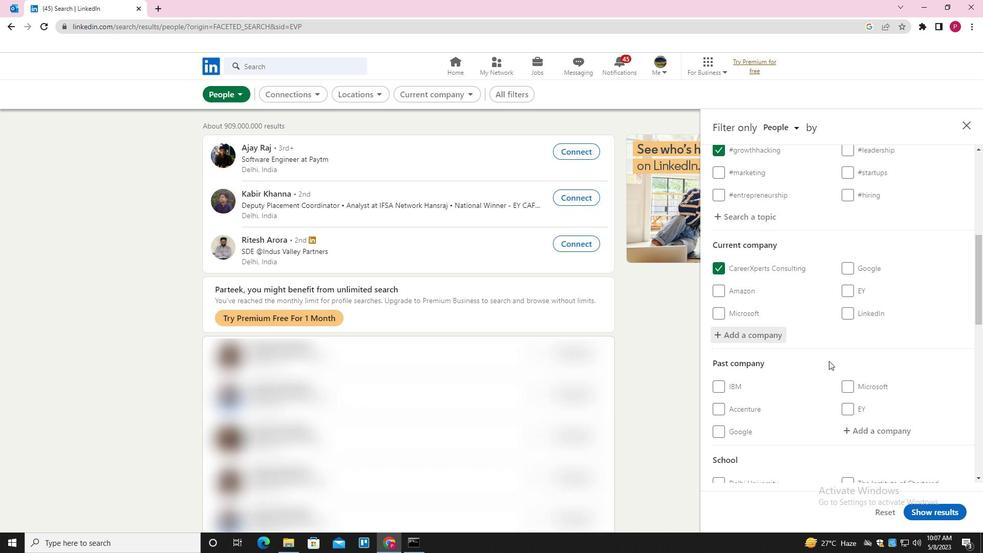 
Action: Mouse scrolled (829, 360) with delta (0, 0)
Screenshot: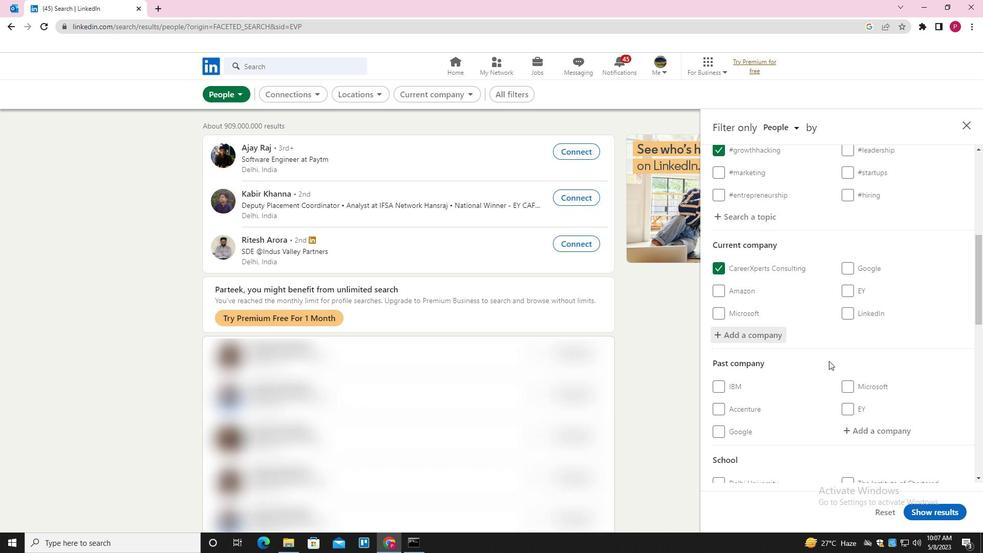 
Action: Mouse moved to (858, 333)
Screenshot: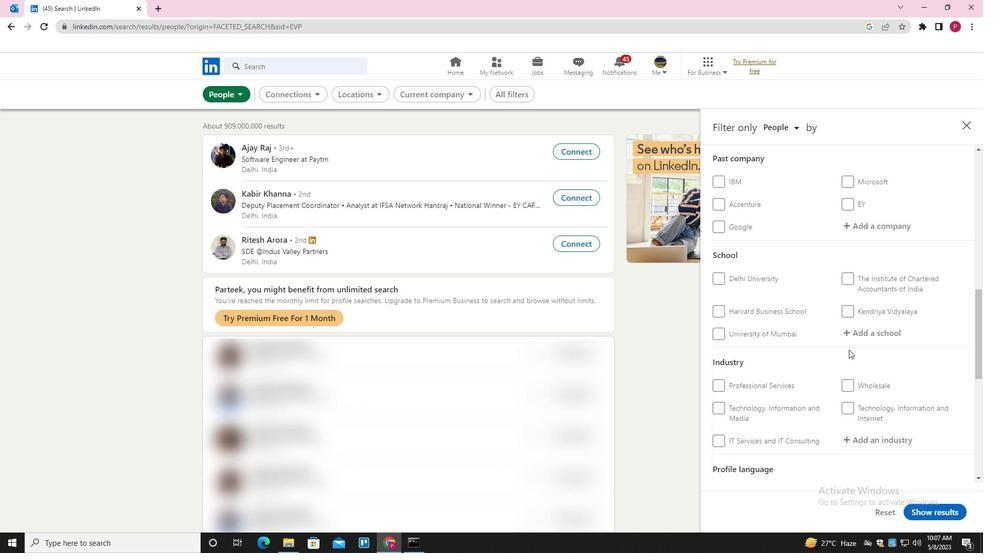 
Action: Mouse pressed left at (858, 333)
Screenshot: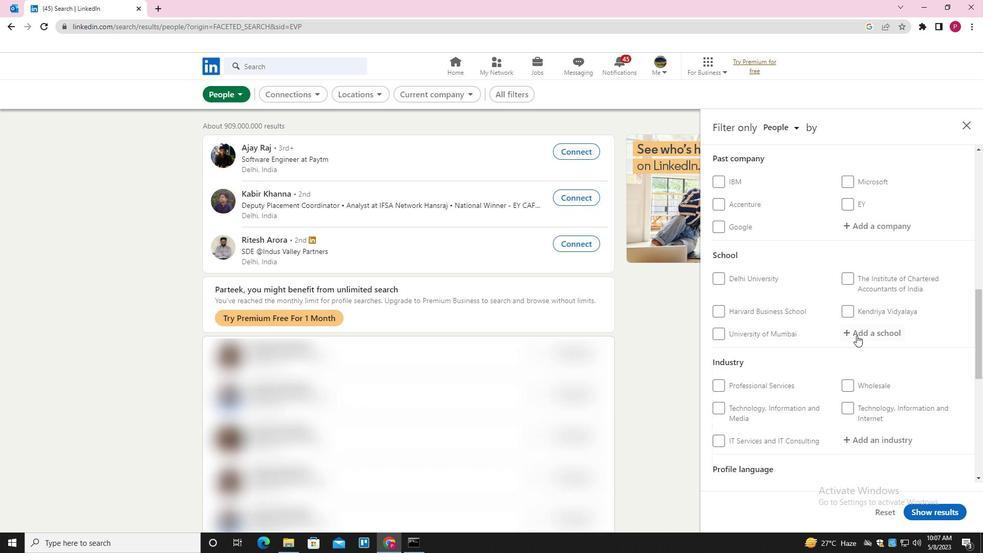 
Action: Key pressed <Key.shift><Key.shift><Key.shift><Key.shift><Key.shift><Key.shift><Key.shift><Key.shift><Key.shift>KADI<Key.space><Key.shift><Key.shift><Key.shift><Key.shift><Key.shift><Key.shift><Key.shift><Key.shift><Key.shift><Key.shift><Key.shift><Key.shift><Key.shift><Key.shift><Key.shift><Key.shift><Key.shift><Key.shift><Key.shift><Key.shift><Key.shift><Key.shift><Key.shift><Key.shift><Key.shift><Key.shift><Key.shift><Key.shift><Key.shift><Key.shift><Key.shift><Key.shift><Key.shift><Key.shift><Key.shift><Key.shift>SARVA<Key.space><Key.shift><Key.shift><Key.shift><Key.shift><Key.shift><Key.shift><Key.shift>VISHVAW<Key.backspace><Key.backspace><Key.backspace><Key.backspace><Key.backspace><Key.down><Key.enter>
Screenshot: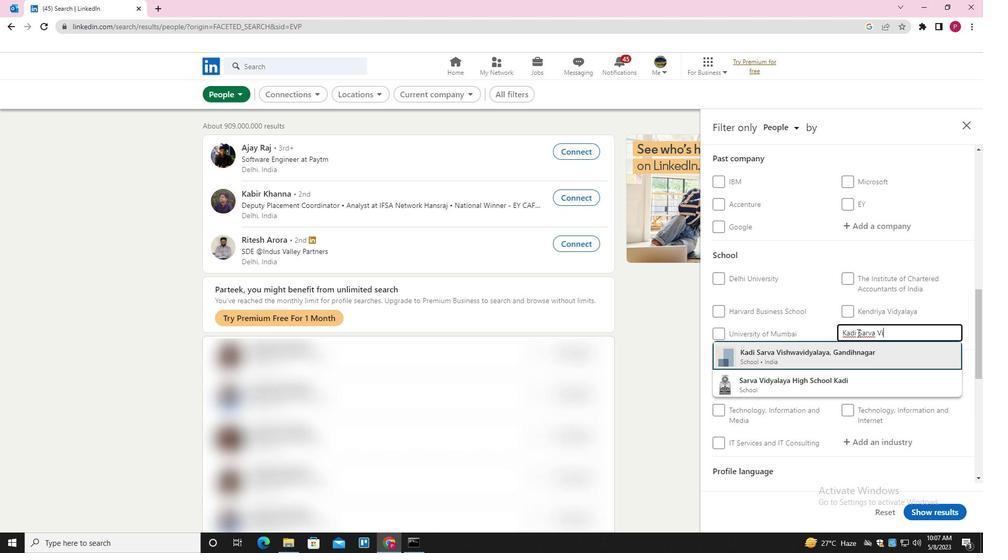 
Action: Mouse moved to (857, 333)
Screenshot: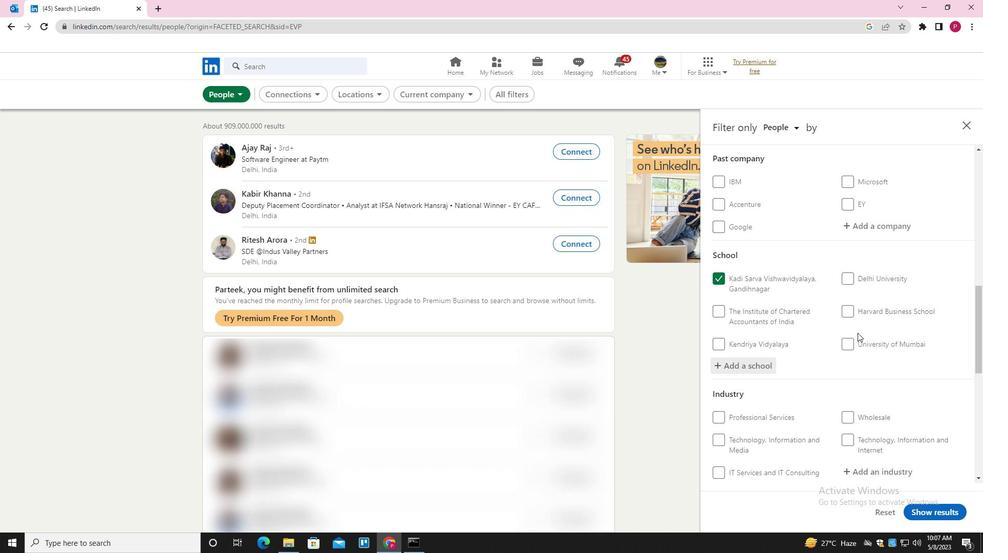 
Action: Mouse scrolled (857, 332) with delta (0, 0)
Screenshot: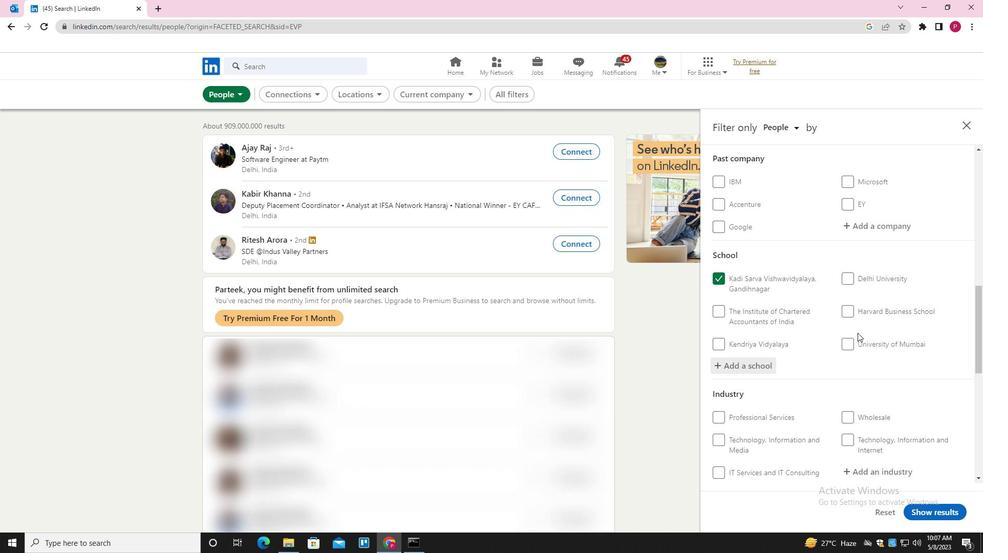 
Action: Mouse moved to (844, 328)
Screenshot: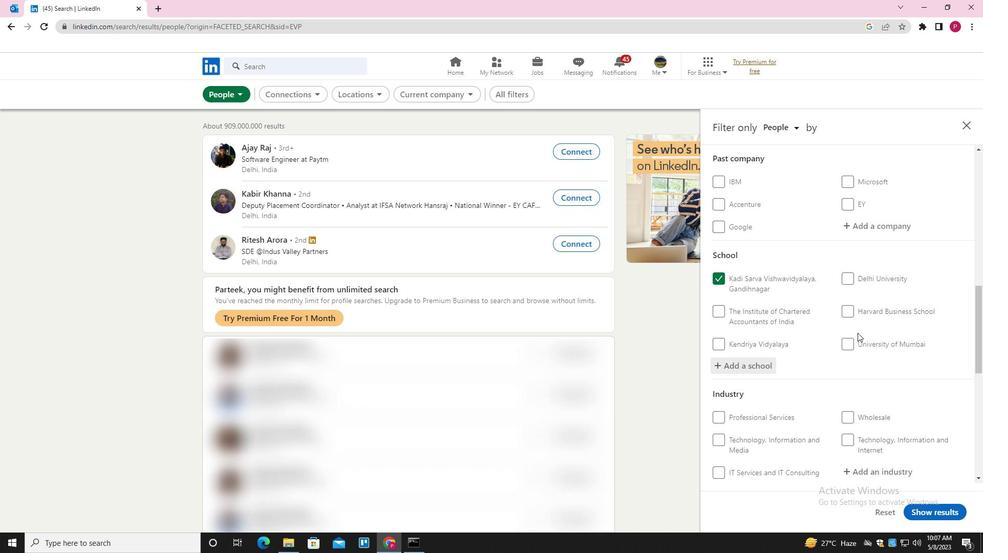 
Action: Mouse scrolled (844, 328) with delta (0, 0)
Screenshot: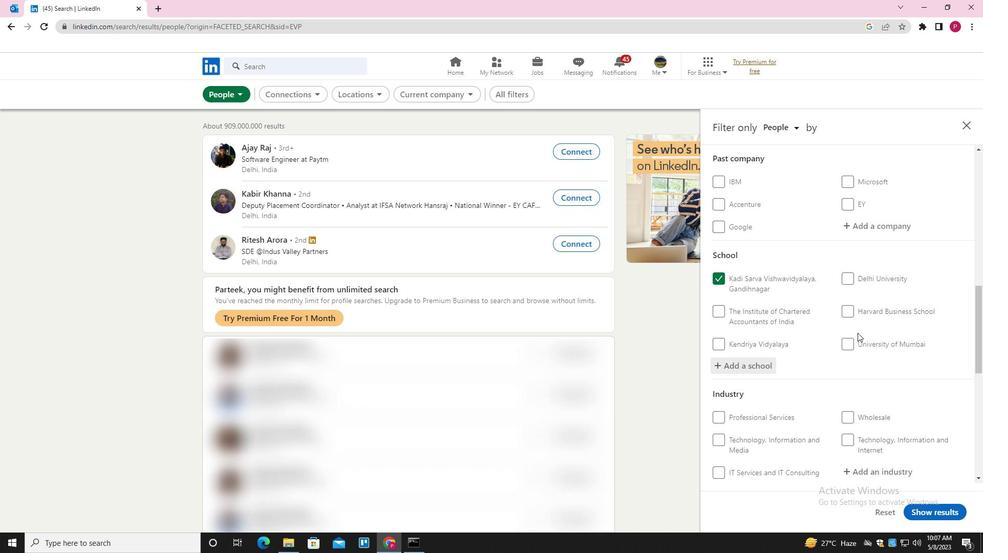 
Action: Mouse moved to (843, 328)
Screenshot: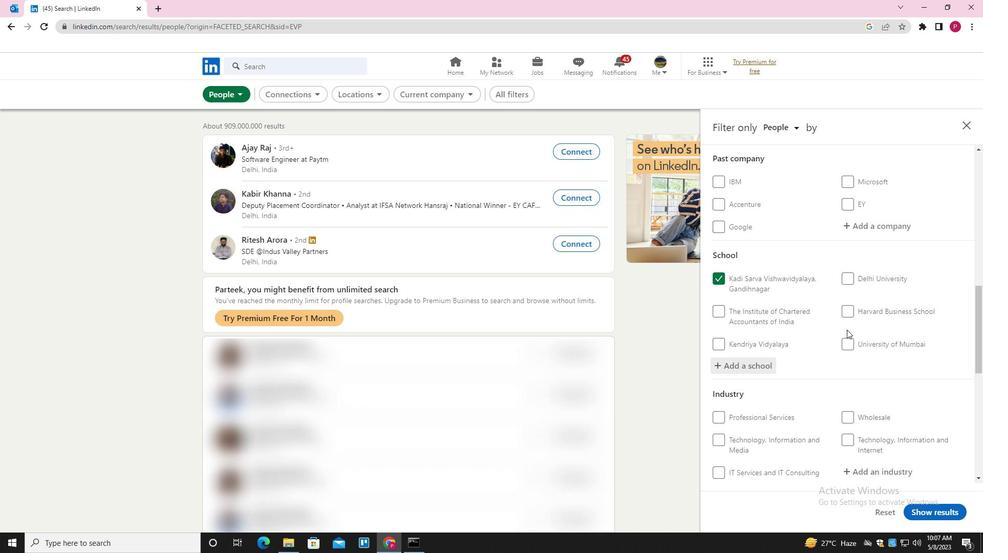 
Action: Mouse scrolled (843, 328) with delta (0, 0)
Screenshot: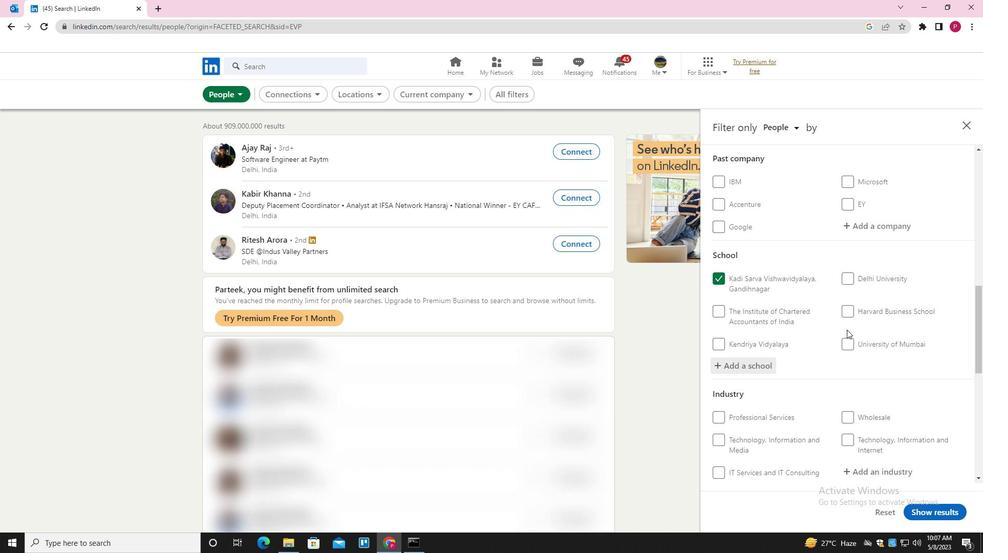 
Action: Mouse moved to (841, 328)
Screenshot: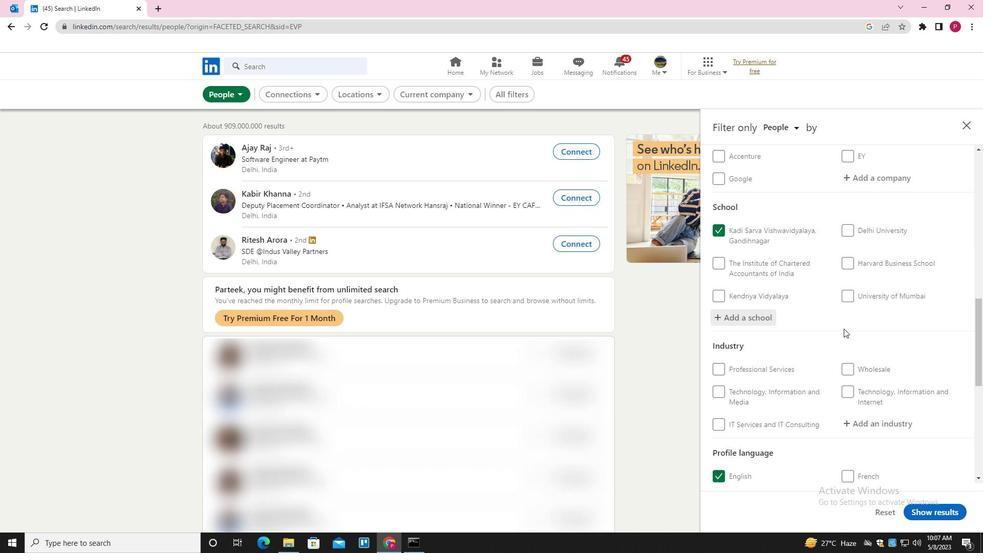 
Action: Mouse scrolled (841, 328) with delta (0, 0)
Screenshot: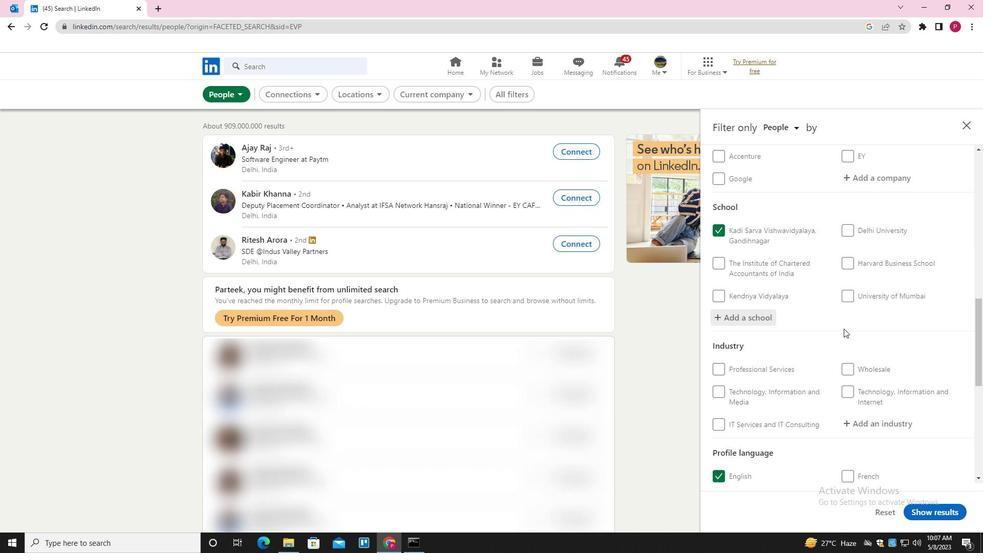 
Action: Mouse moved to (868, 265)
Screenshot: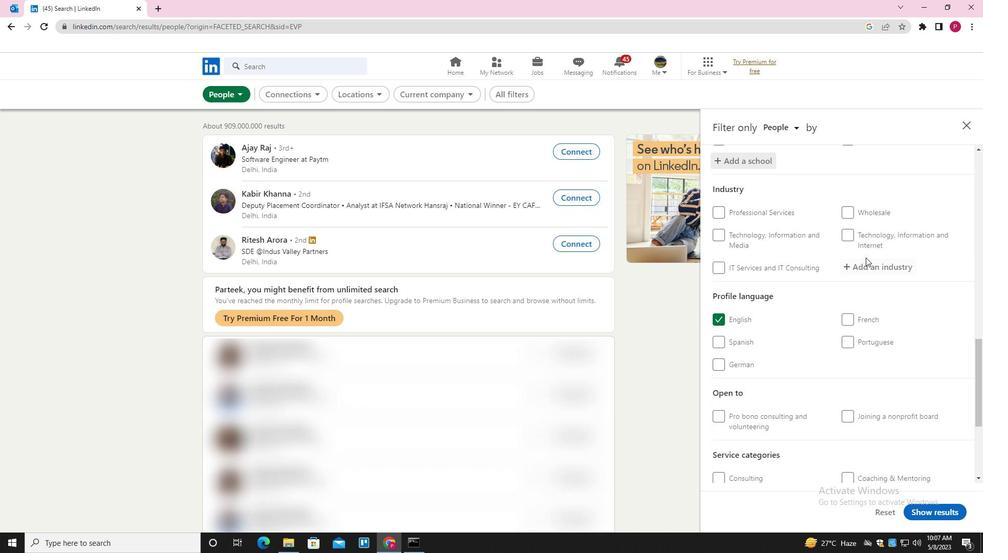 
Action: Mouse pressed left at (868, 265)
Screenshot: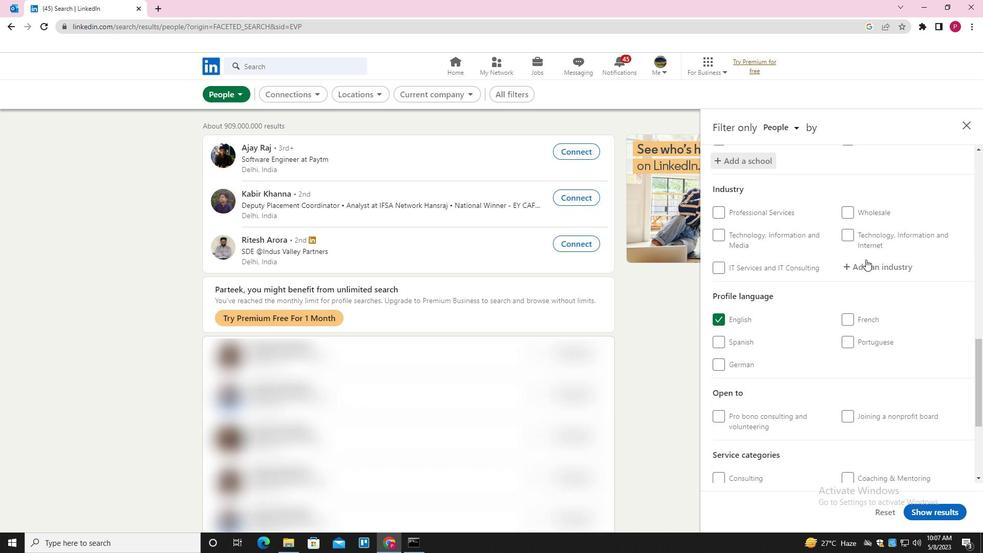 
Action: Key pressed <Key.shift>LEGAL<Key.space><Key.shift>SERVICES<Key.down><Key.enter>
Screenshot: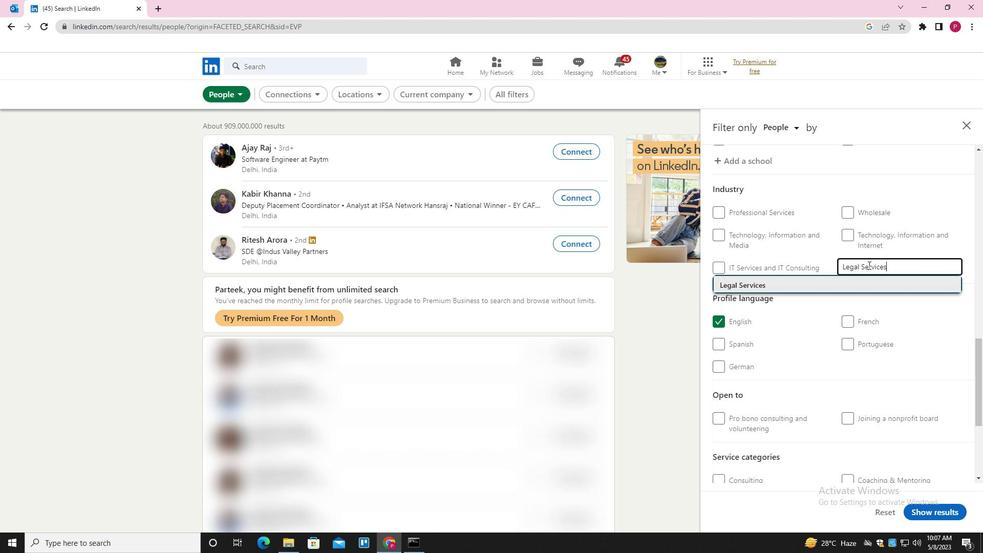 
Action: Mouse moved to (840, 314)
Screenshot: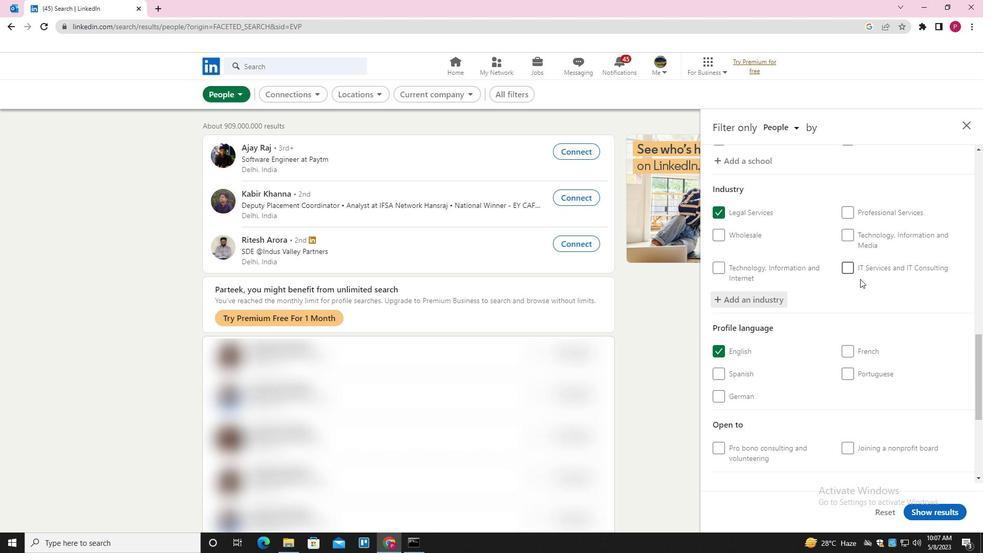 
Action: Mouse scrolled (840, 314) with delta (0, 0)
Screenshot: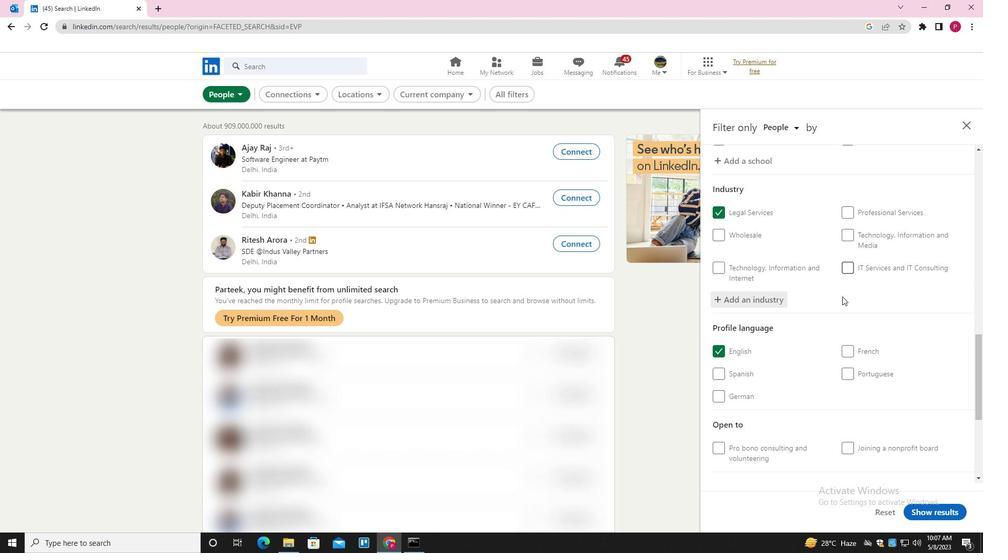 
Action: Mouse moved to (840, 314)
Screenshot: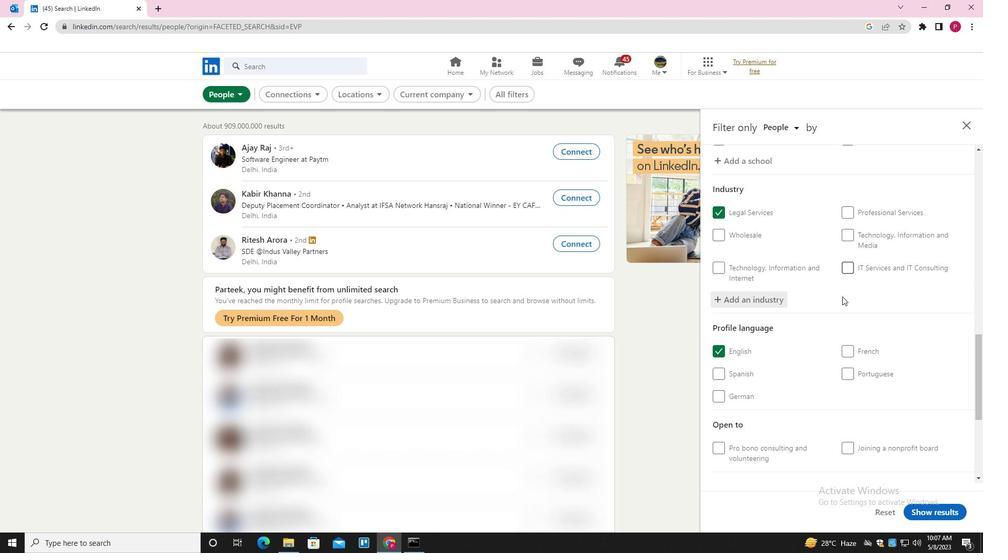 
Action: Mouse scrolled (840, 314) with delta (0, 0)
Screenshot: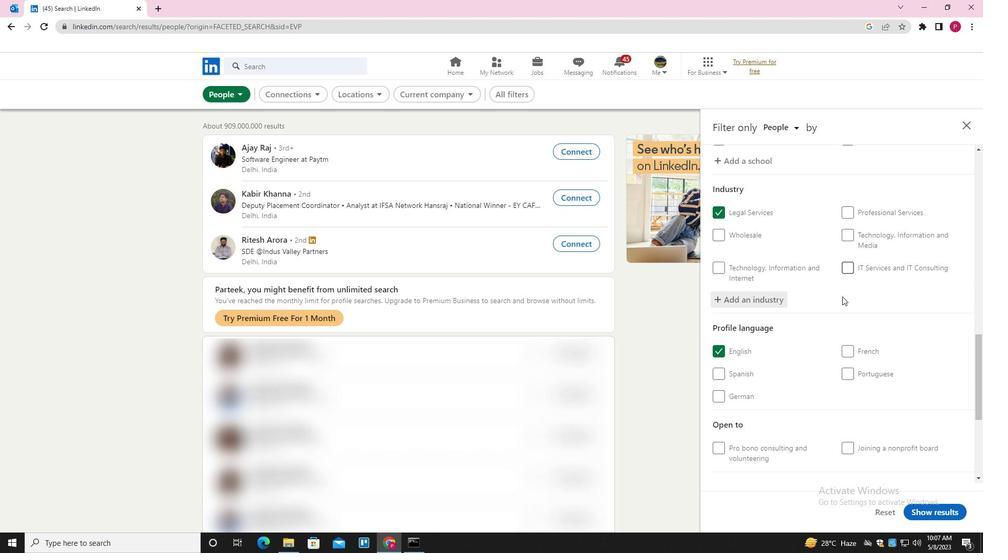 
Action: Mouse moved to (840, 315)
Screenshot: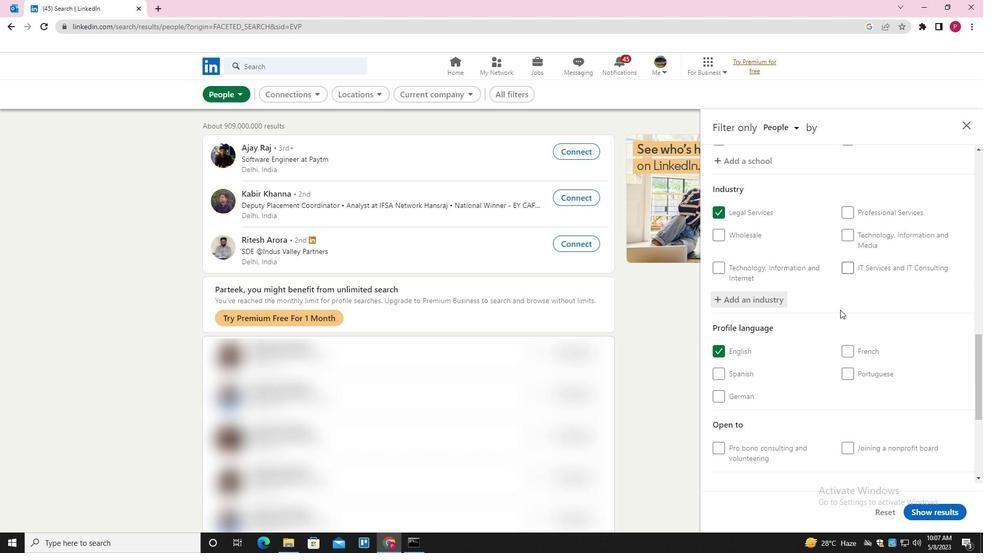 
Action: Mouse scrolled (840, 314) with delta (0, 0)
Screenshot: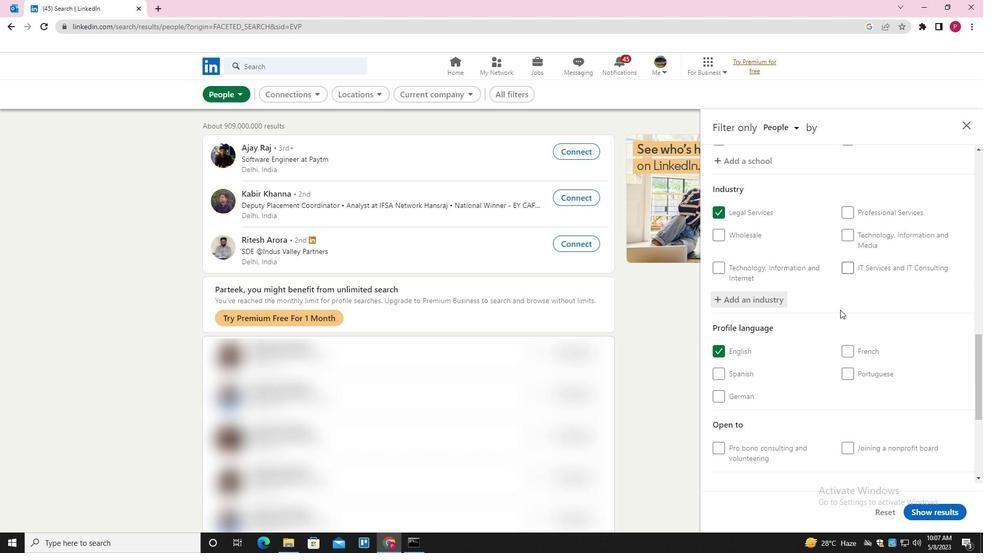 
Action: Mouse moved to (840, 318)
Screenshot: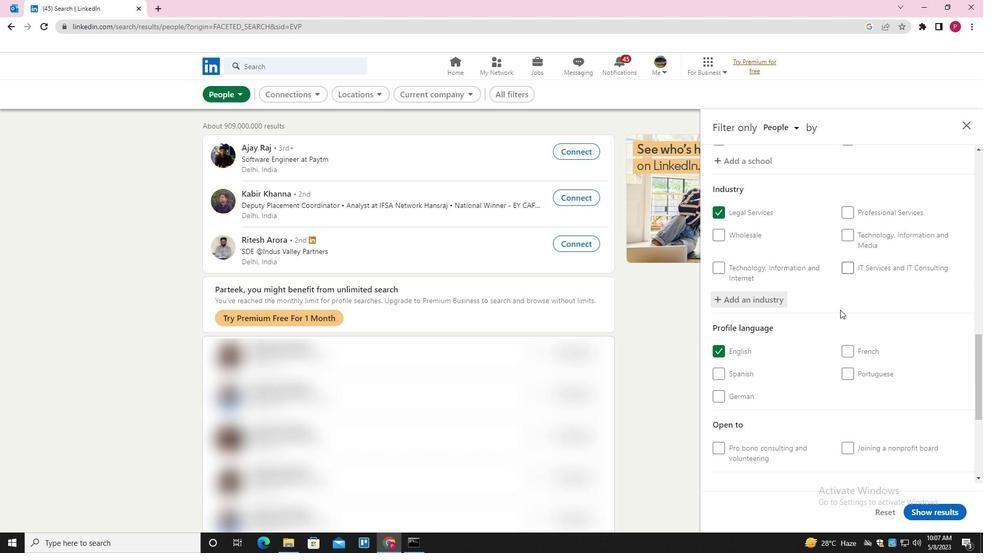 
Action: Mouse scrolled (840, 317) with delta (0, 0)
Screenshot: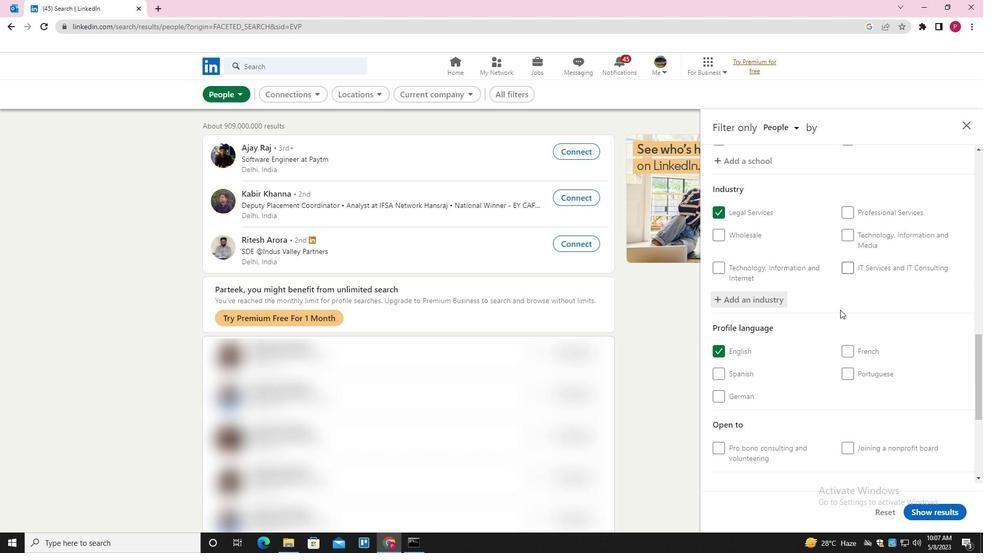 
Action: Mouse moved to (881, 348)
Screenshot: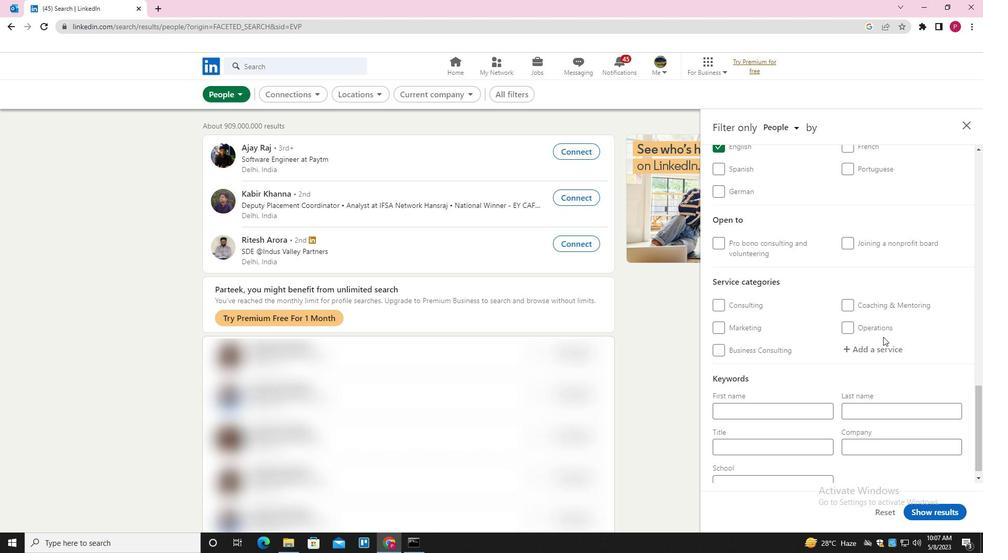 
Action: Mouse pressed left at (881, 348)
Screenshot: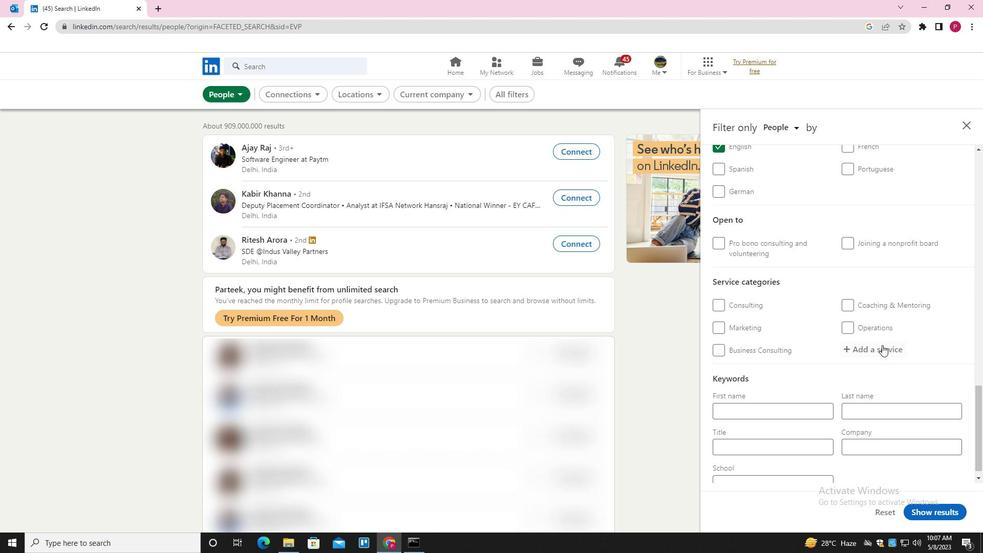 
Action: Key pressed <Key.shift><Key.shift><Key.shift><Key.shift>FINANCIAL<Key.space><Key.shift><Key.shift><Key.shift><Key.shift>REPORTING<Key.down><Key.enter>
Screenshot: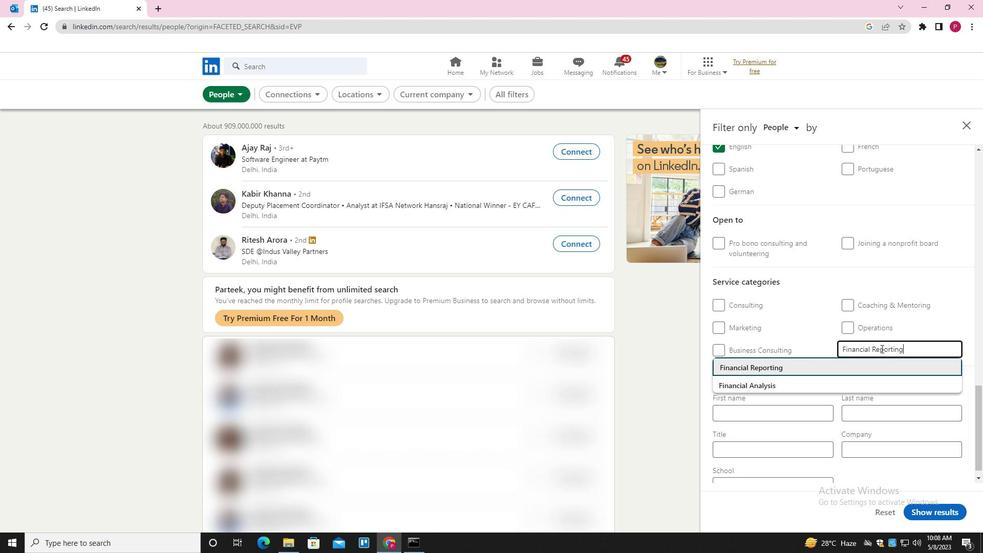 
Action: Mouse moved to (881, 348)
Screenshot: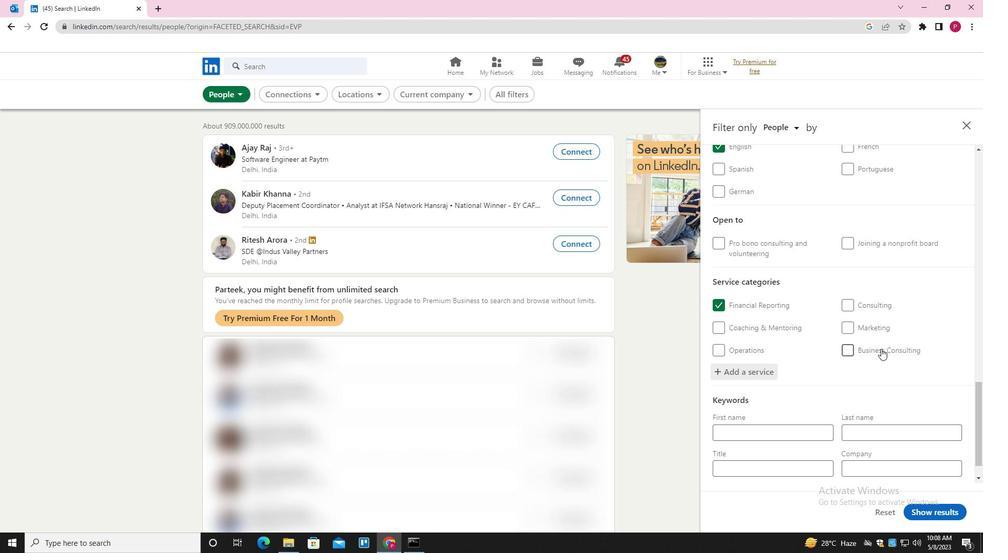 
Action: Mouse scrolled (881, 348) with delta (0, 0)
Screenshot: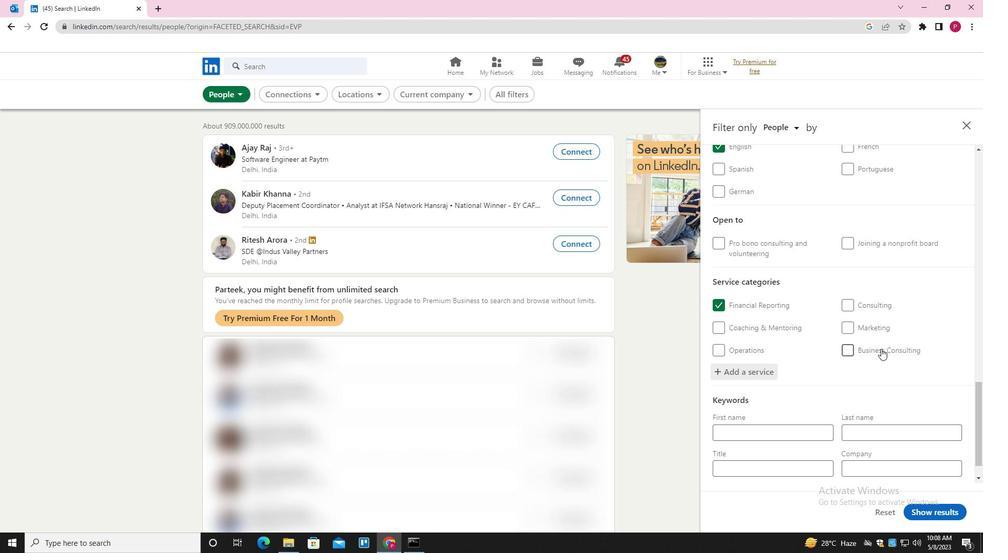
Action: Mouse moved to (868, 378)
Screenshot: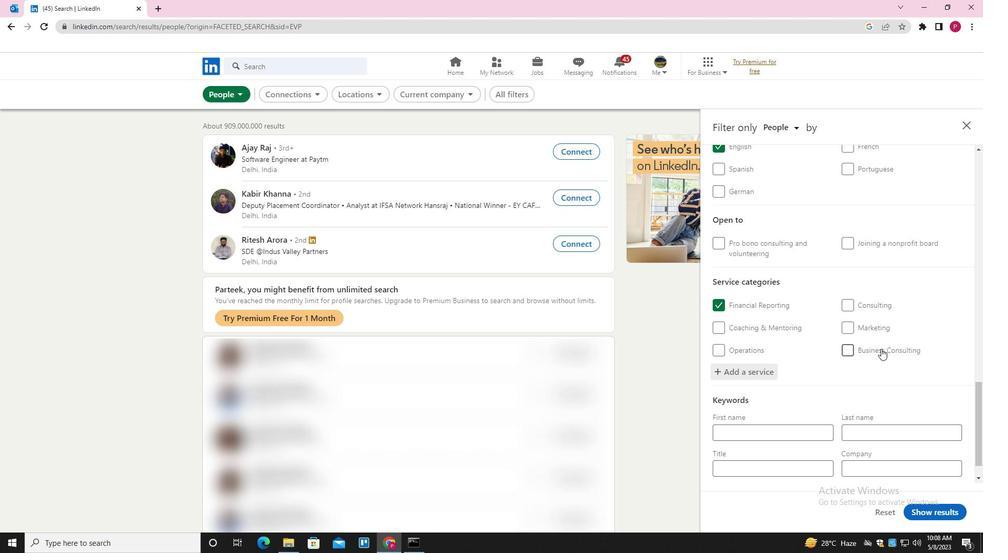
Action: Mouse scrolled (868, 377) with delta (0, 0)
Screenshot: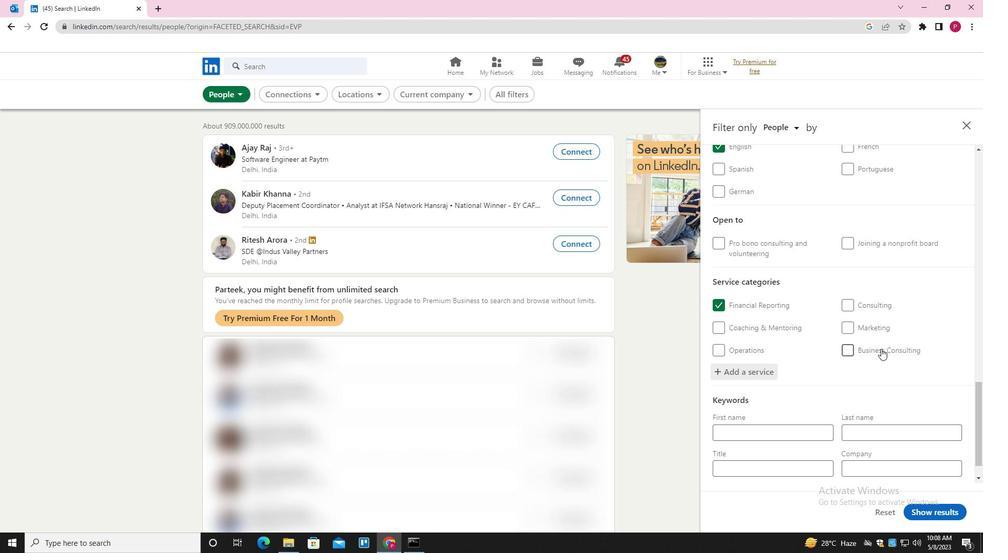 
Action: Mouse moved to (859, 392)
Screenshot: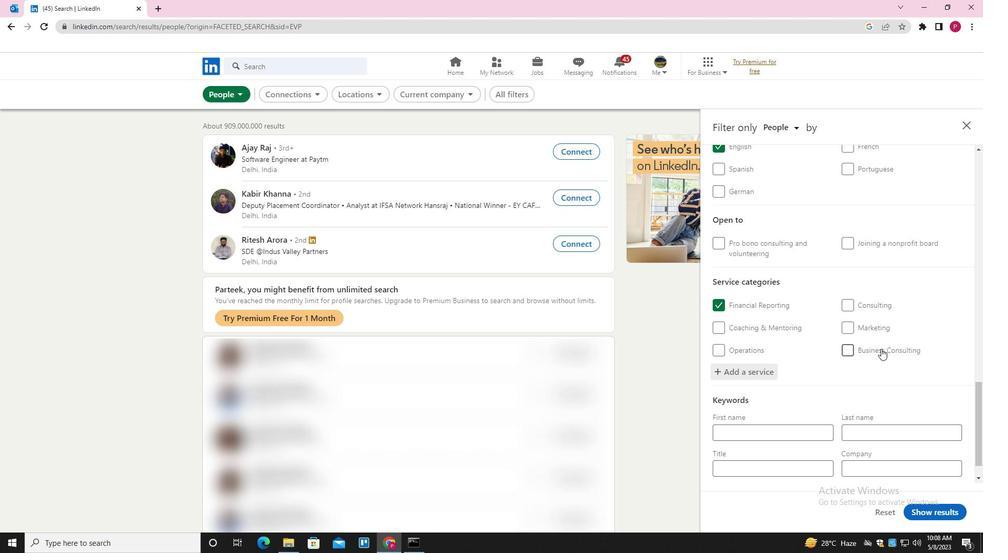 
Action: Mouse scrolled (859, 392) with delta (0, 0)
Screenshot: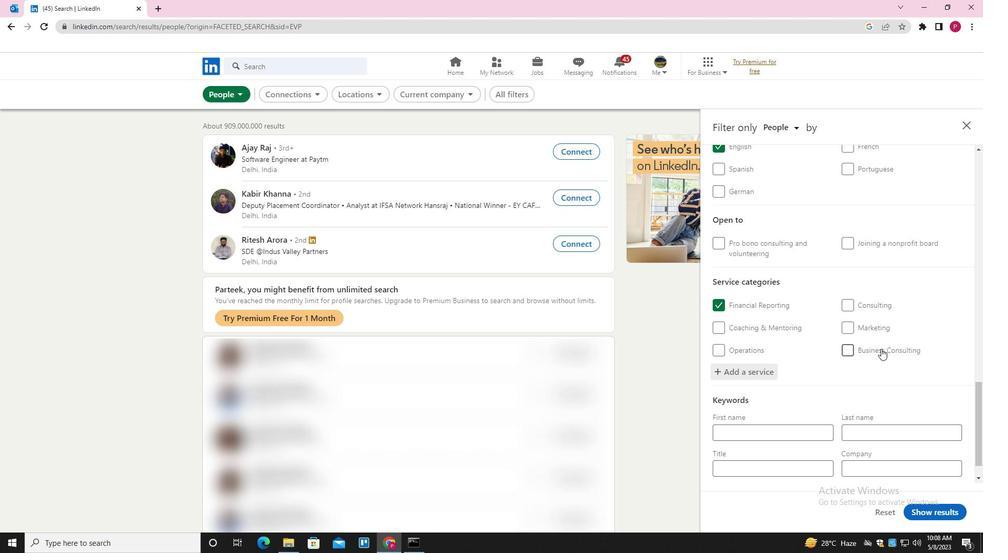 
Action: Mouse moved to (856, 398)
Screenshot: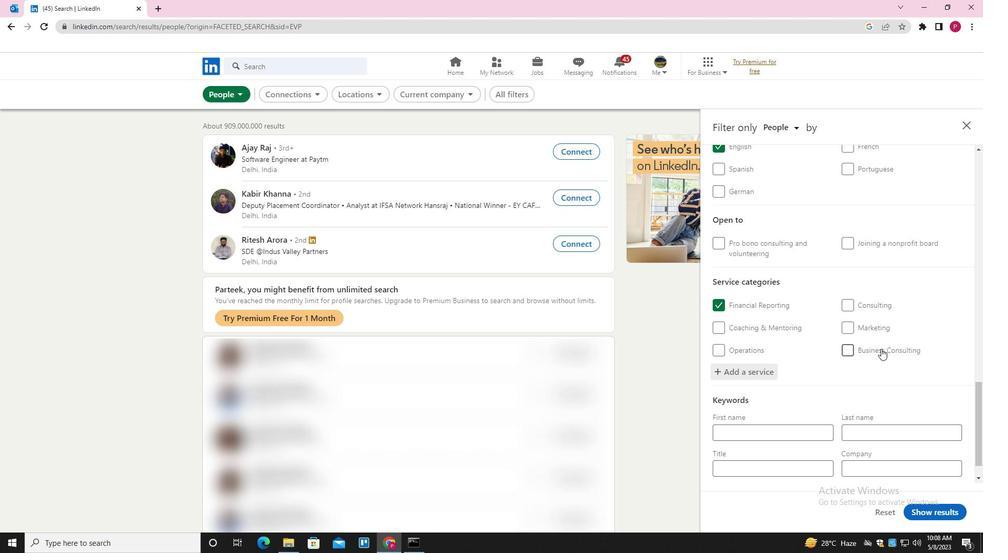 
Action: Mouse scrolled (856, 397) with delta (0, 0)
Screenshot: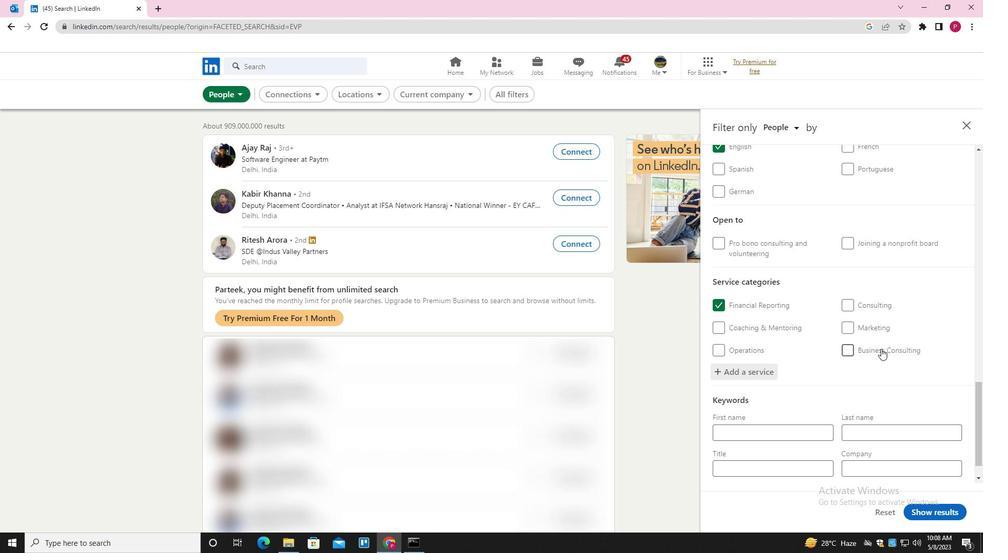 
Action: Mouse moved to (851, 405)
Screenshot: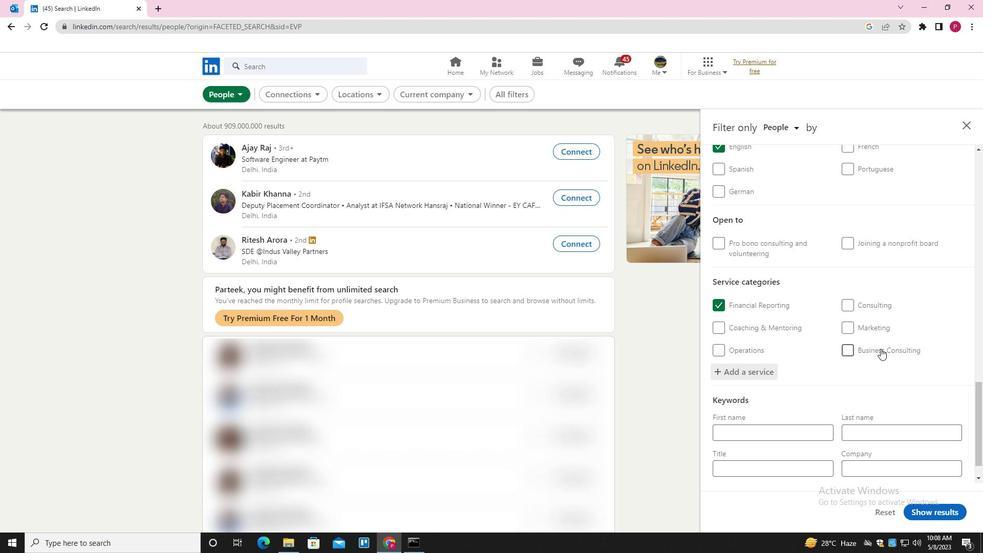 
Action: Mouse scrolled (851, 404) with delta (0, 0)
Screenshot: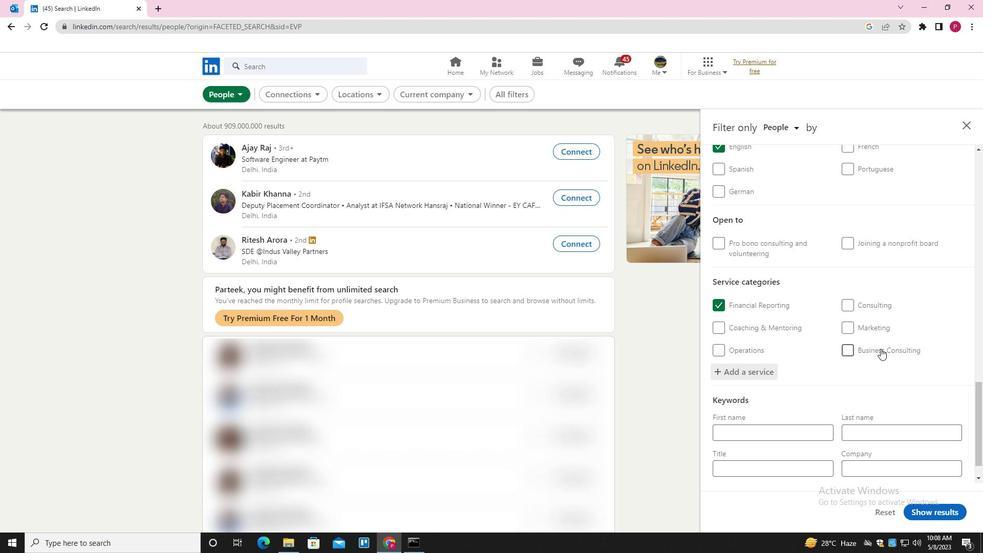 
Action: Mouse moved to (805, 437)
Screenshot: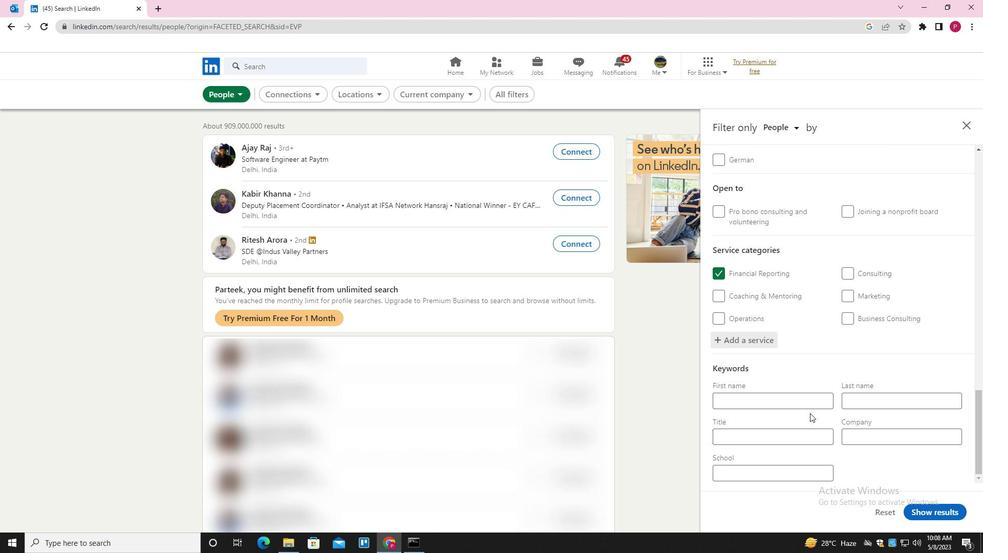 
Action: Mouse pressed left at (805, 437)
Screenshot: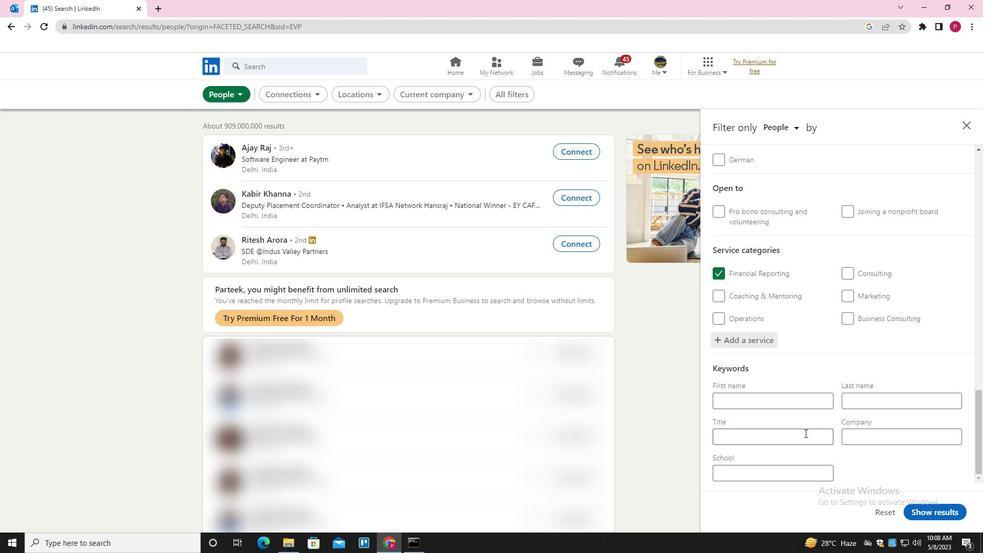 
Action: Key pressed <Key.shift>CRID<Key.backspace><Key.backspace>UISE<Key.space><Key.shift><Key.shift><Key.shift>DIRECTOR
Screenshot: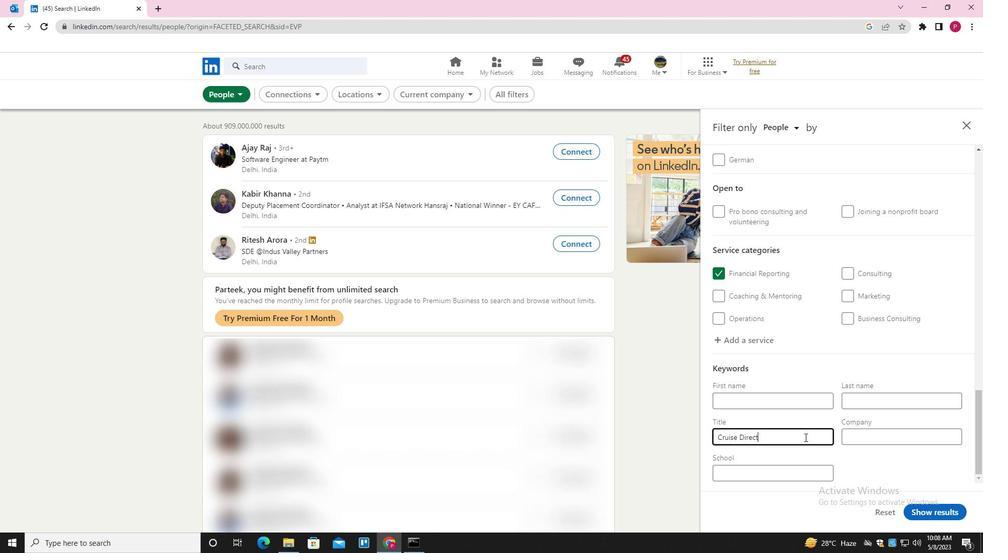 
Action: Mouse moved to (933, 513)
Screenshot: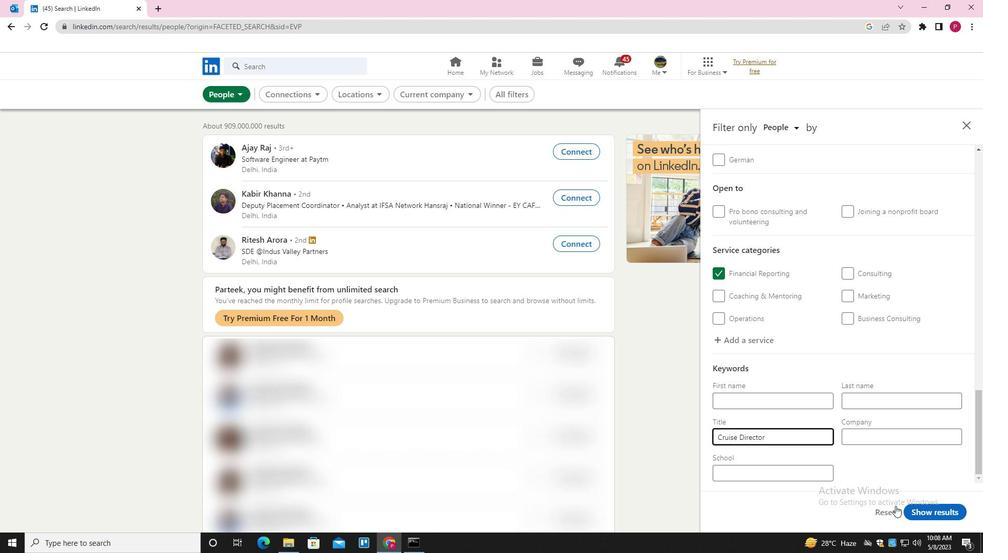 
Action: Mouse pressed left at (933, 513)
Screenshot: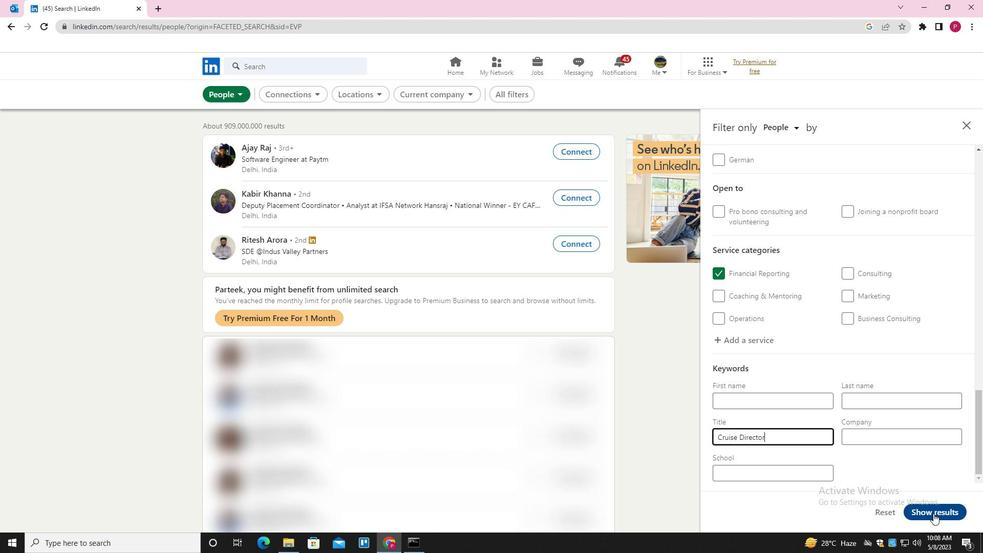 
Action: Mouse moved to (468, 176)
Screenshot: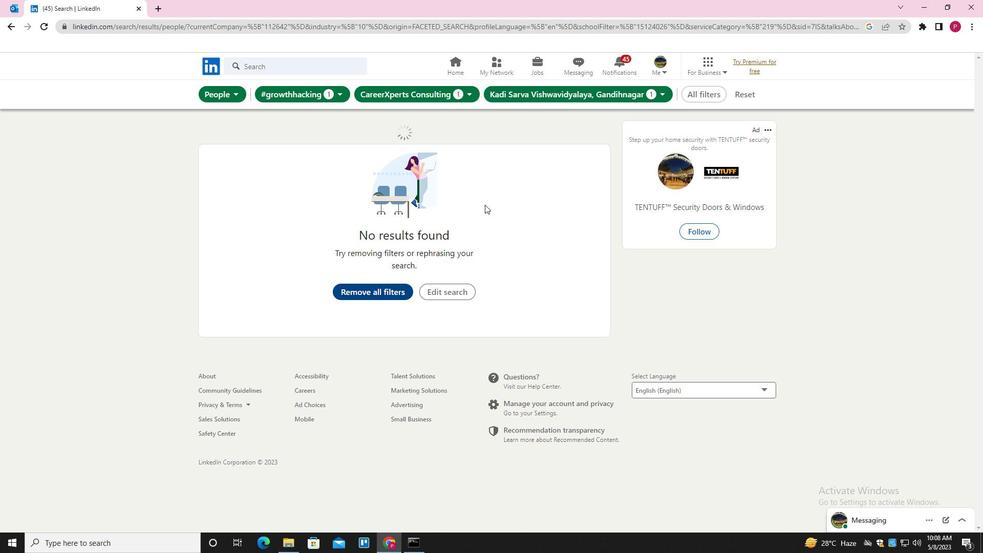 
